 Task: Open Card SWOT Analysis Review in Board Website Design to Workspace IT Department and add a team member Softage.4@softage.net, a label Yellow, a checklist Copywriting, an attachment from your google drive, a color Yellow and finally, add a card description 'Brainstorm new marketing campaign ideas' and a comment 'Let us approach this task with a sense of curiosity and a willingness to learn from others who have done similar work.'. Add a start date 'Jan 08, 1900' with a due date 'Jan 15, 1900'
Action: Mouse moved to (45, 272)
Screenshot: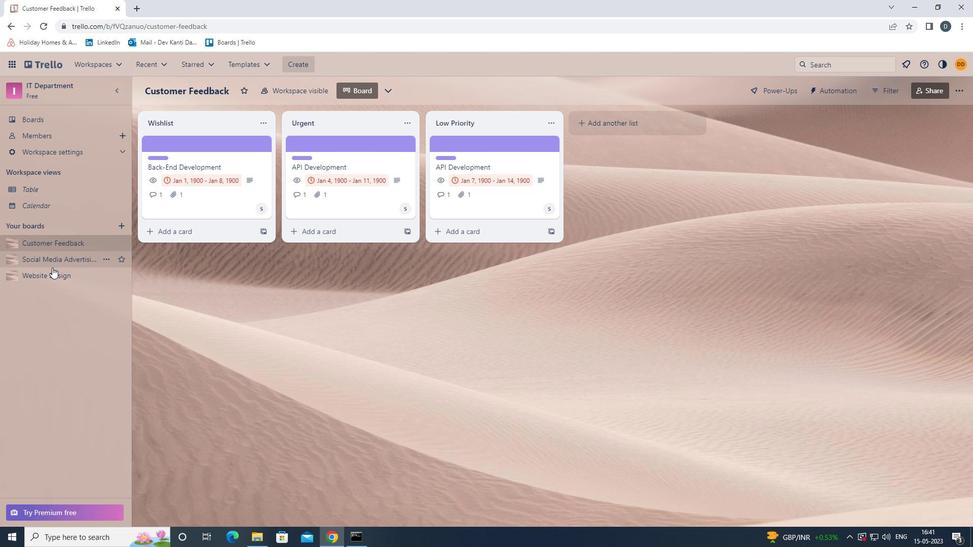 
Action: Mouse pressed left at (45, 272)
Screenshot: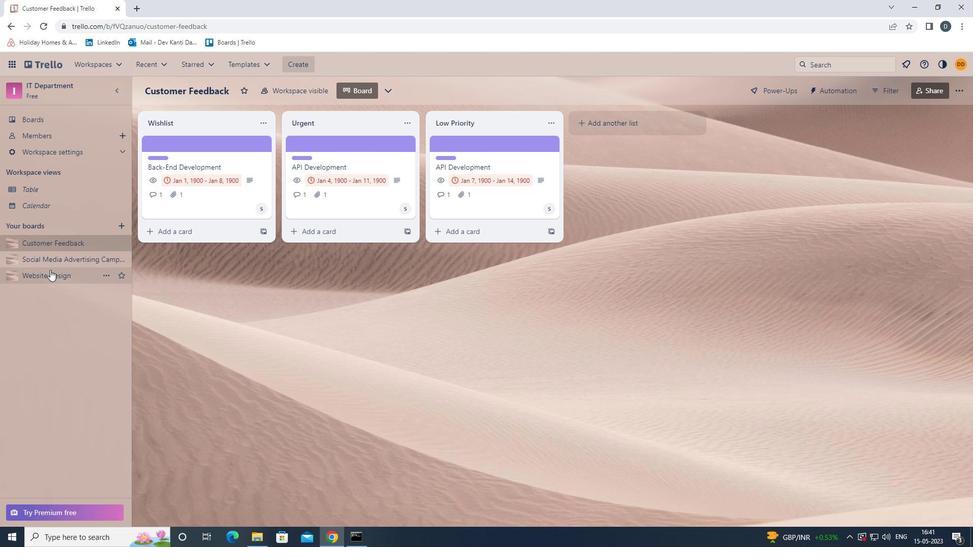 
Action: Mouse moved to (471, 145)
Screenshot: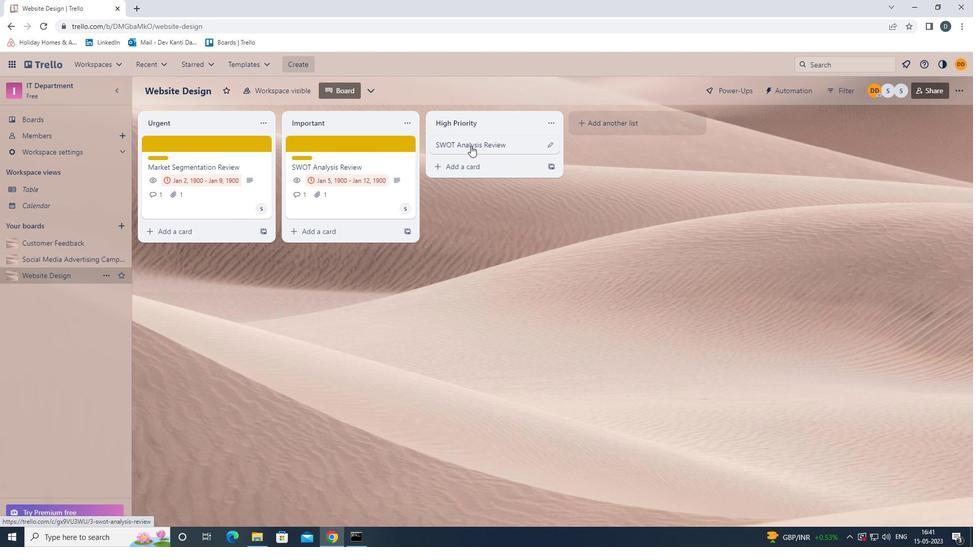 
Action: Mouse pressed left at (471, 145)
Screenshot: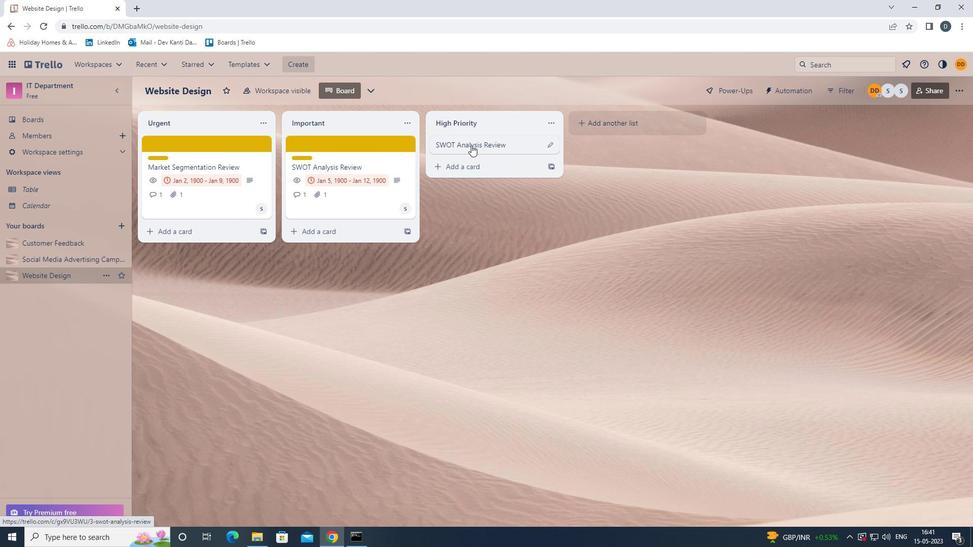
Action: Mouse moved to (609, 181)
Screenshot: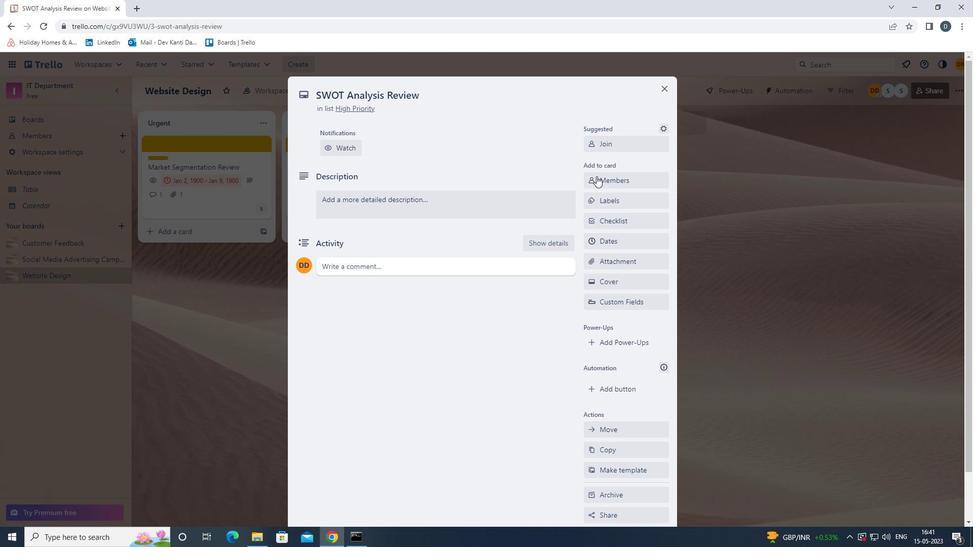 
Action: Mouse pressed left at (609, 181)
Screenshot: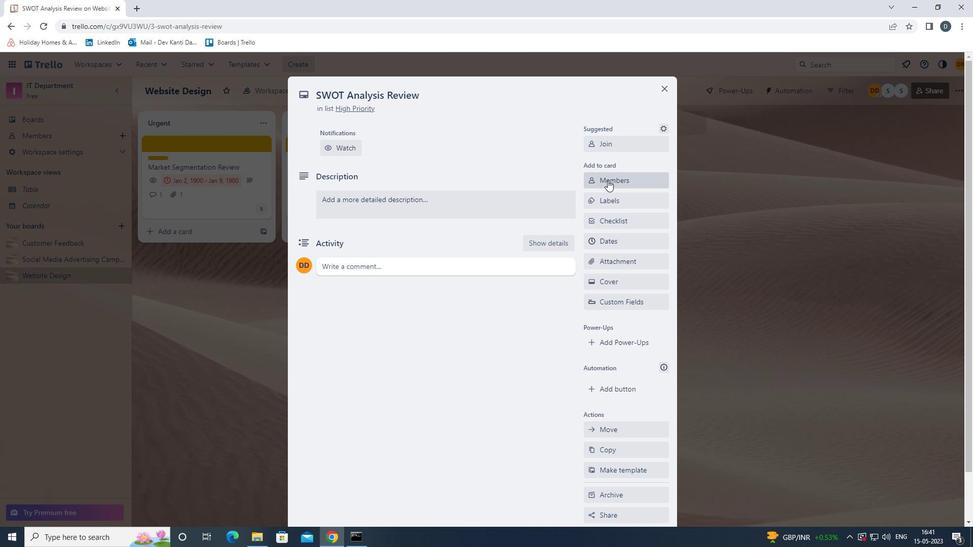 
Action: Key pressed <Key.shift>SOFTAGE.4<Key.shift>@SOFTAGE.NET
Screenshot: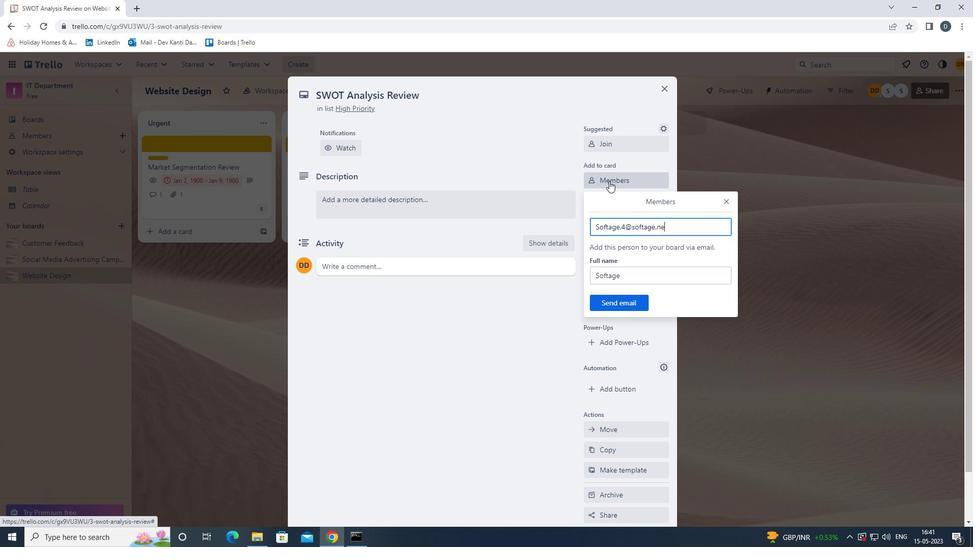 
Action: Mouse moved to (619, 302)
Screenshot: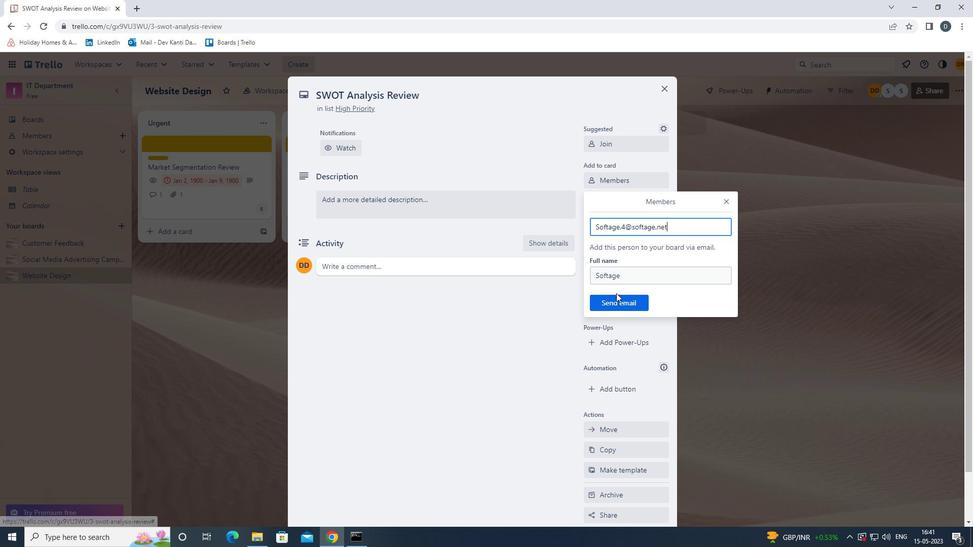 
Action: Mouse pressed left at (619, 302)
Screenshot: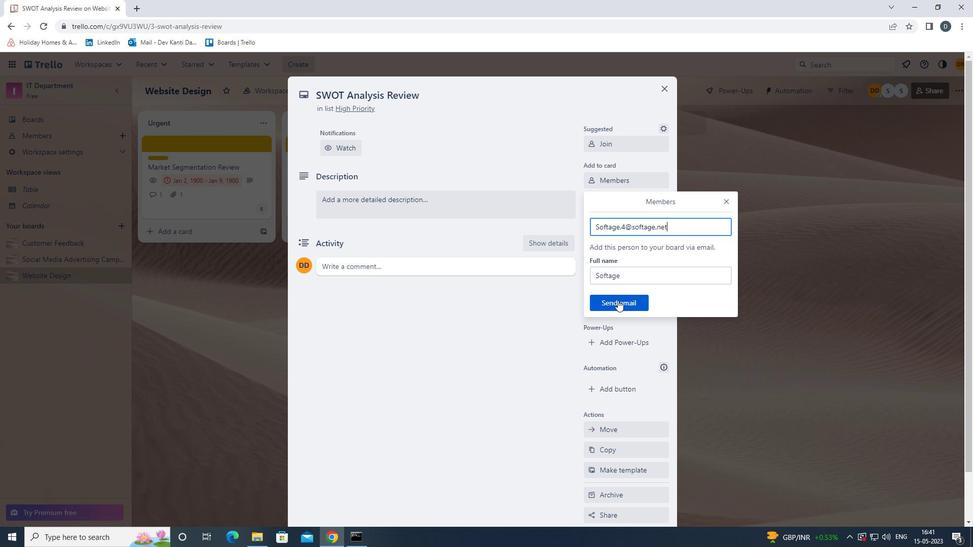 
Action: Mouse moved to (630, 204)
Screenshot: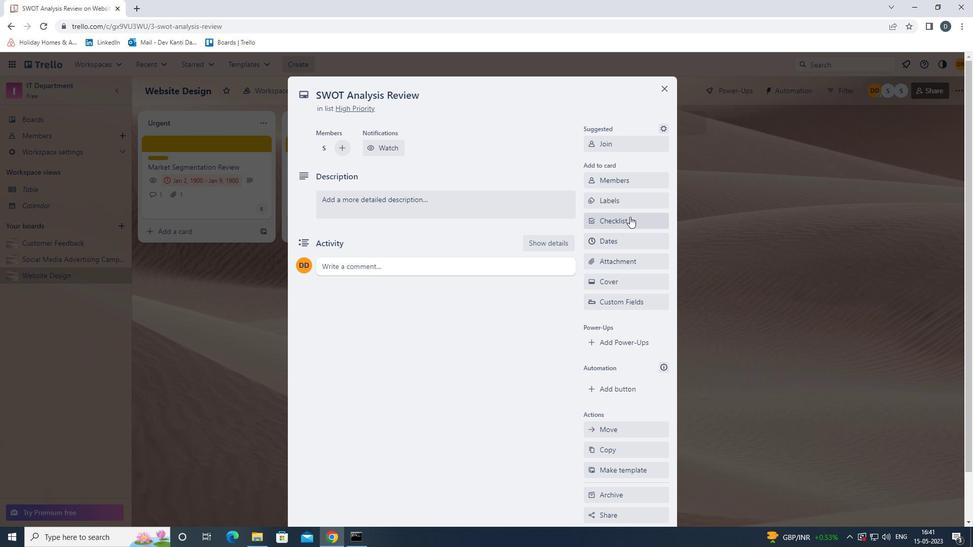 
Action: Mouse pressed left at (630, 204)
Screenshot: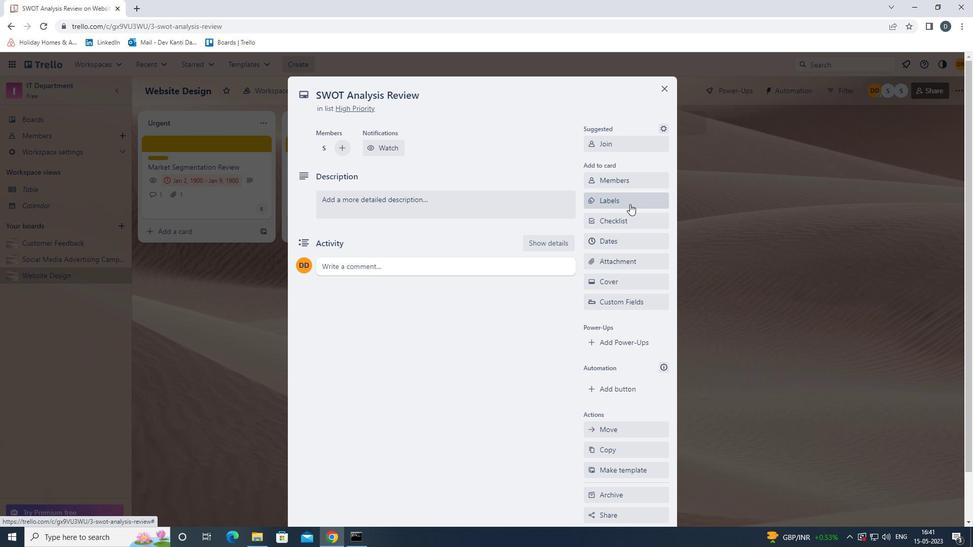 
Action: Mouse moved to (652, 299)
Screenshot: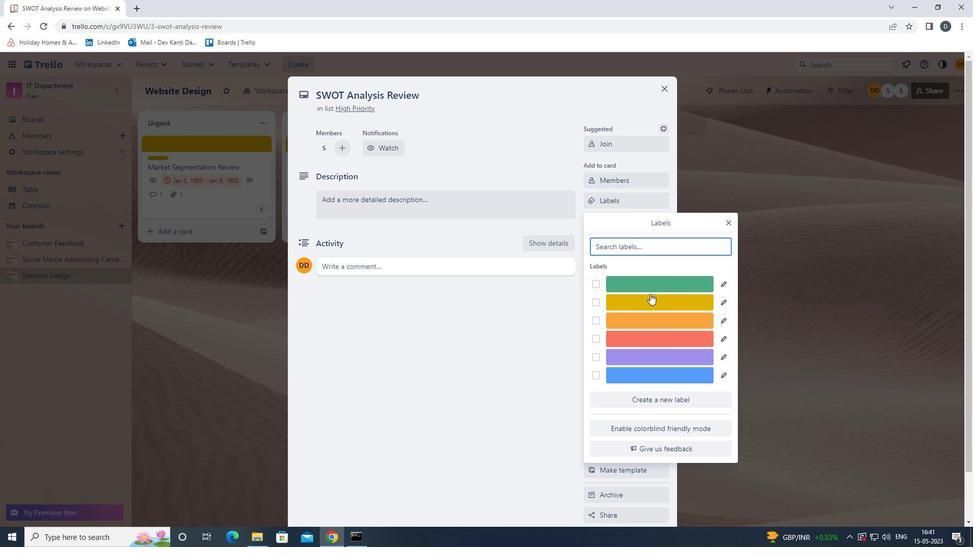 
Action: Mouse pressed left at (652, 299)
Screenshot: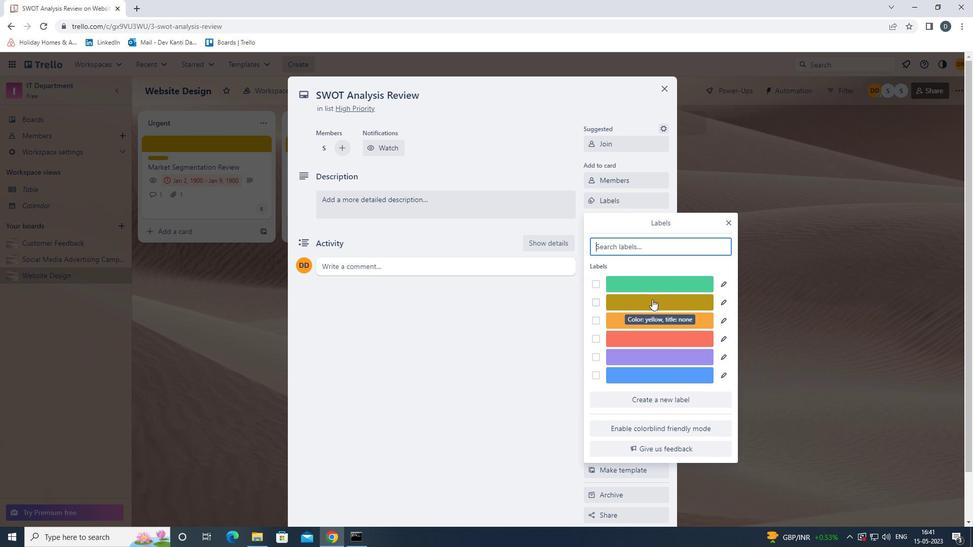 
Action: Mouse moved to (727, 225)
Screenshot: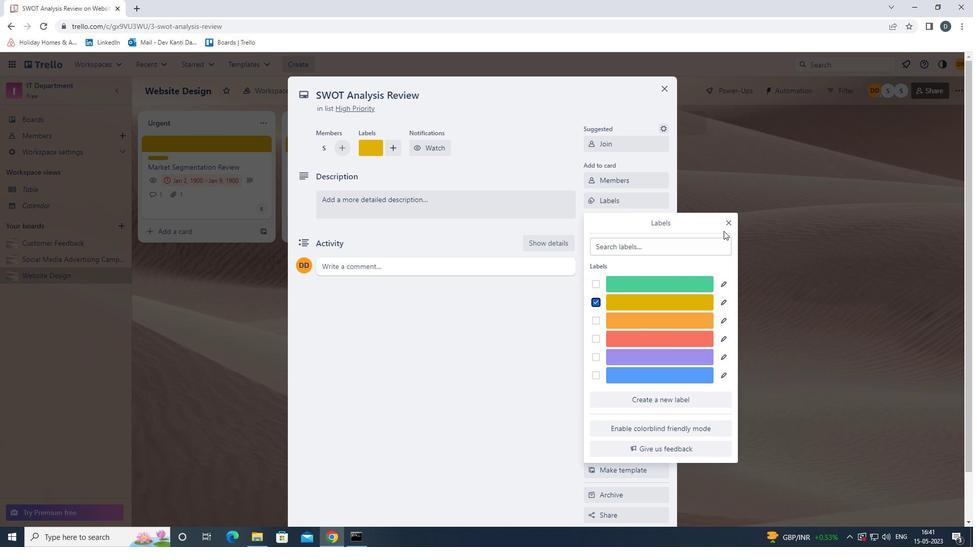 
Action: Mouse pressed left at (727, 225)
Screenshot: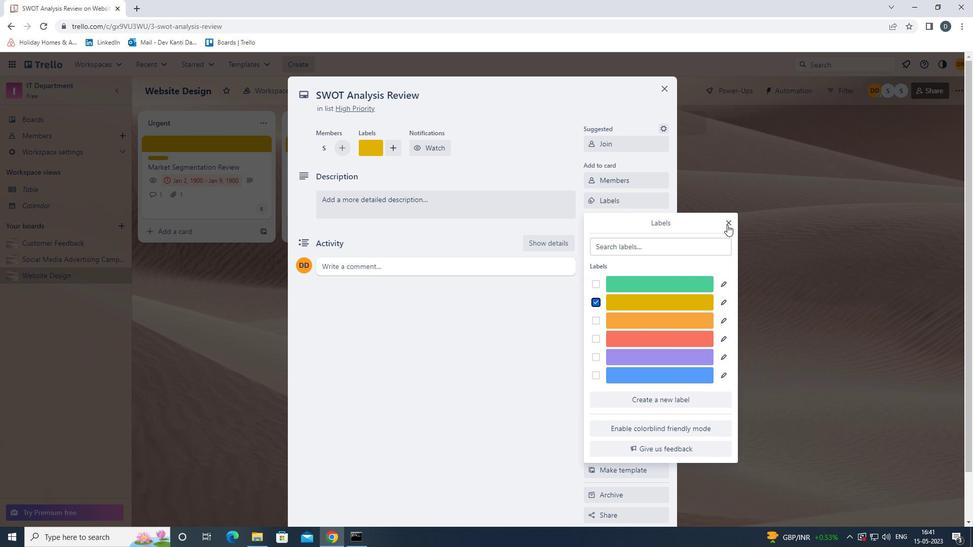 
Action: Mouse moved to (658, 219)
Screenshot: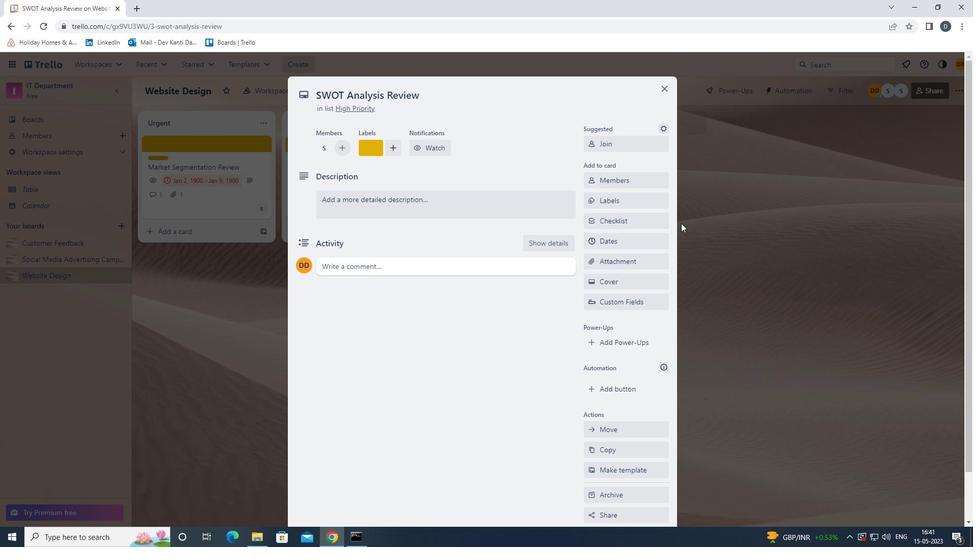 
Action: Mouse pressed left at (658, 219)
Screenshot: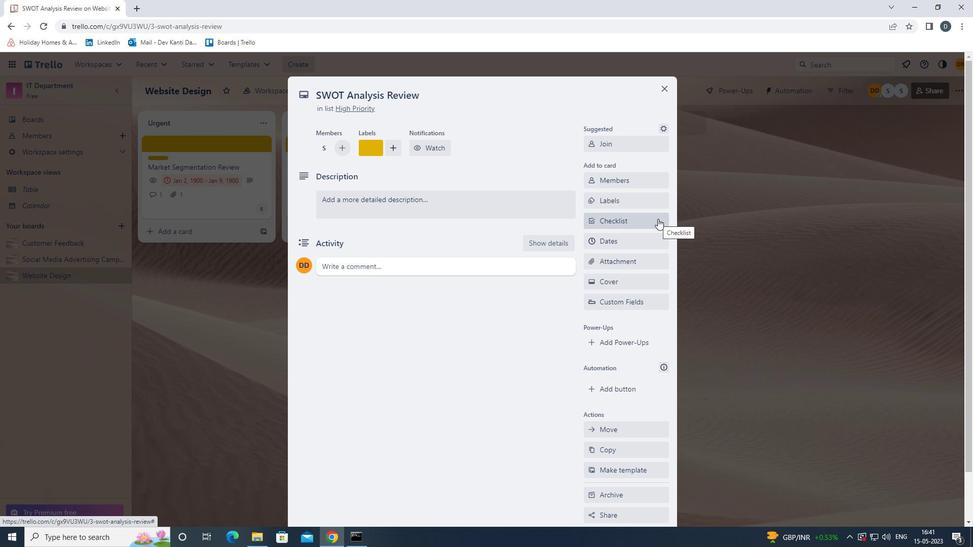 
Action: Key pressed <Key.shift>COPYWRITING
Screenshot: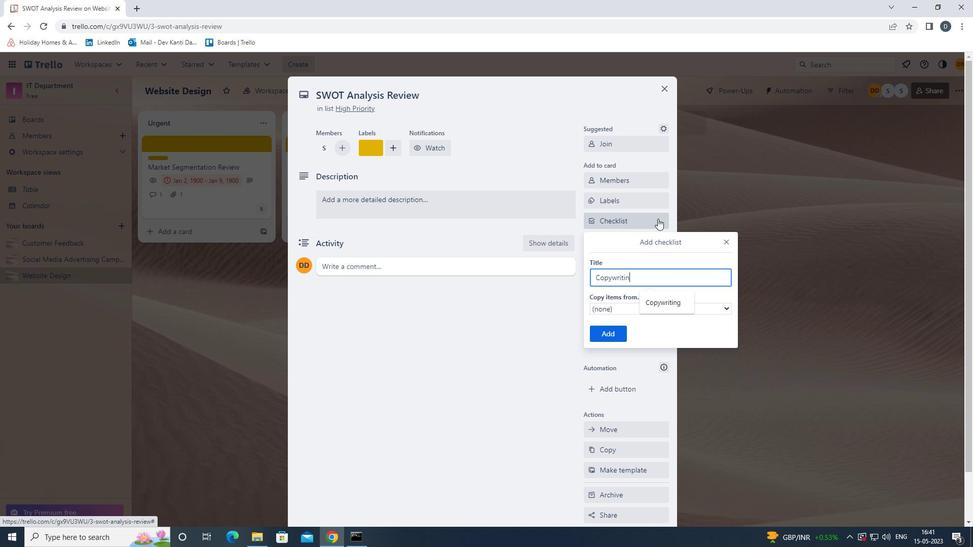 
Action: Mouse moved to (620, 331)
Screenshot: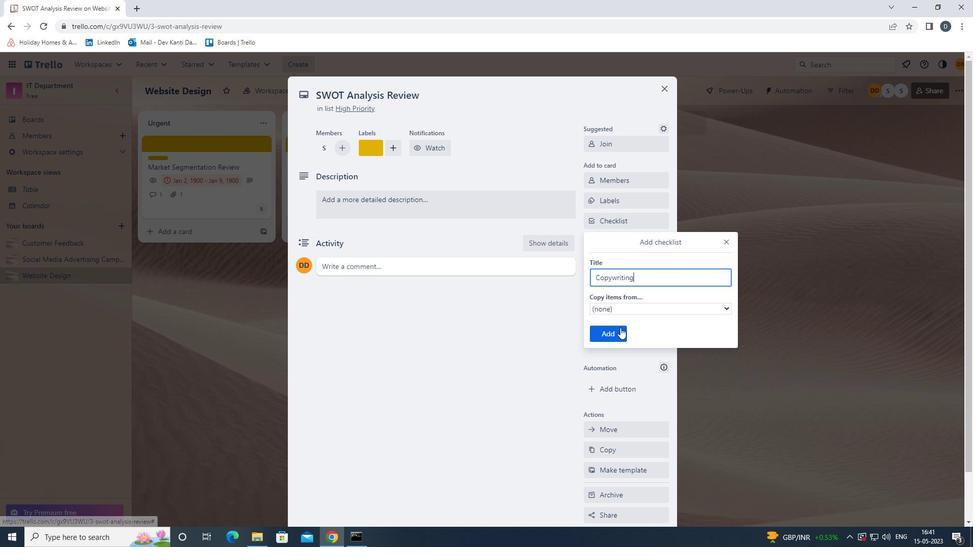 
Action: Mouse pressed left at (620, 331)
Screenshot: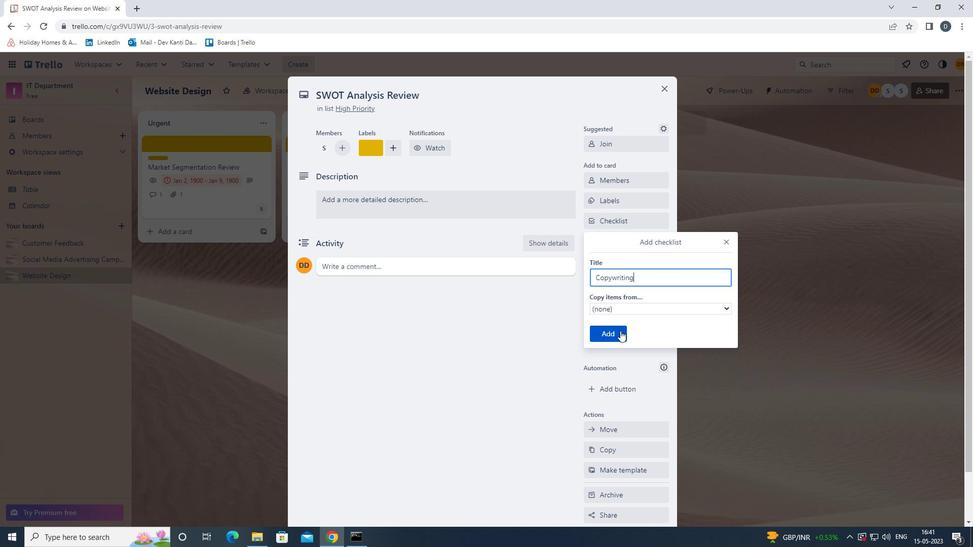 
Action: Mouse moved to (638, 259)
Screenshot: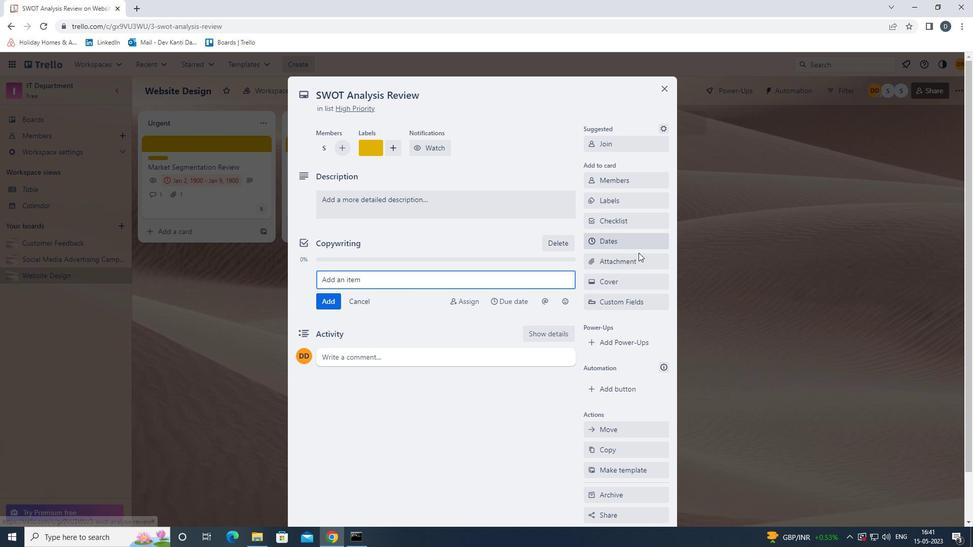 
Action: Mouse pressed left at (638, 259)
Screenshot: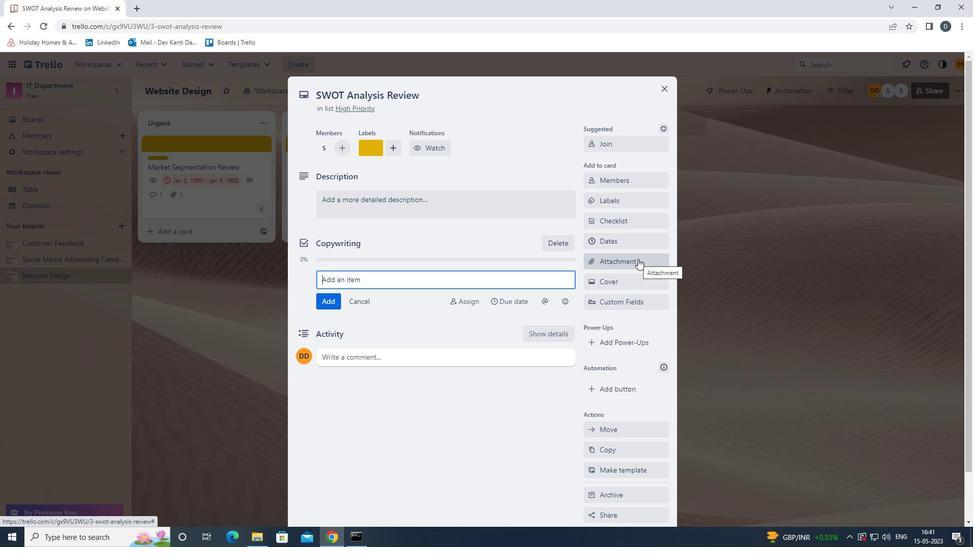 
Action: Mouse moved to (640, 343)
Screenshot: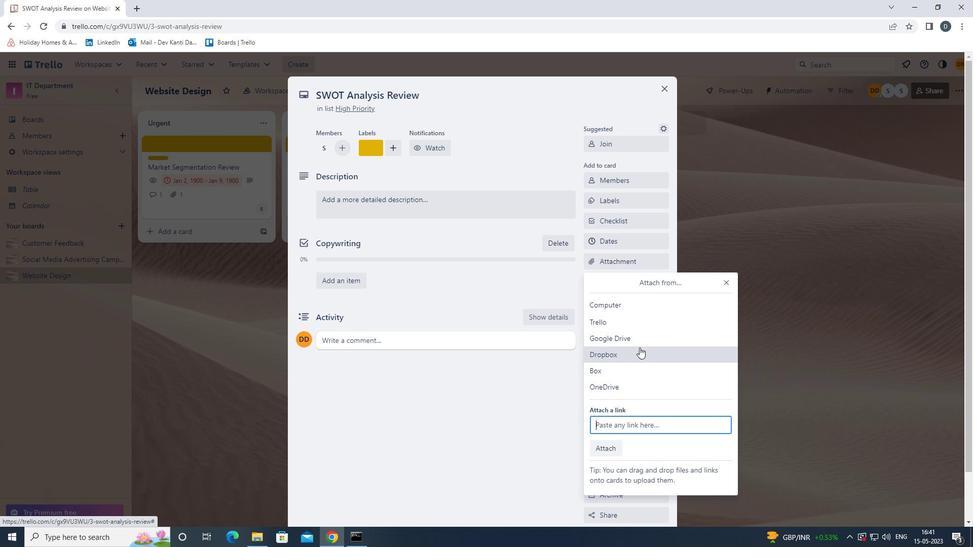 
Action: Mouse pressed left at (640, 343)
Screenshot: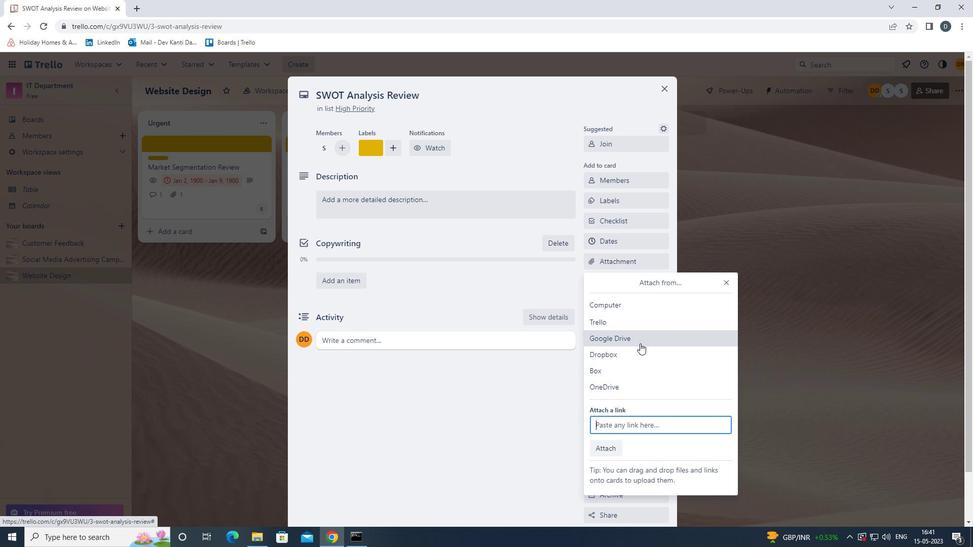 
Action: Mouse moved to (262, 280)
Screenshot: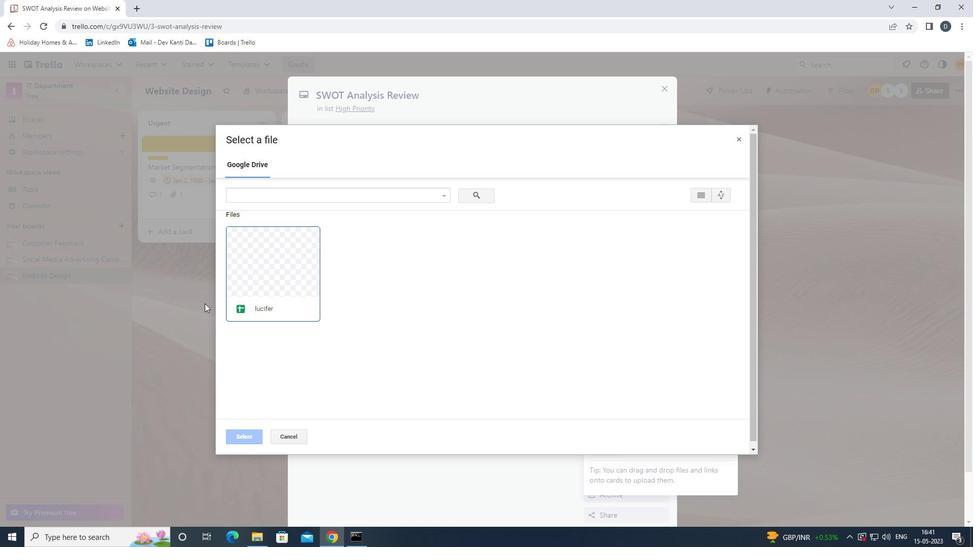 
Action: Mouse pressed left at (262, 280)
Screenshot: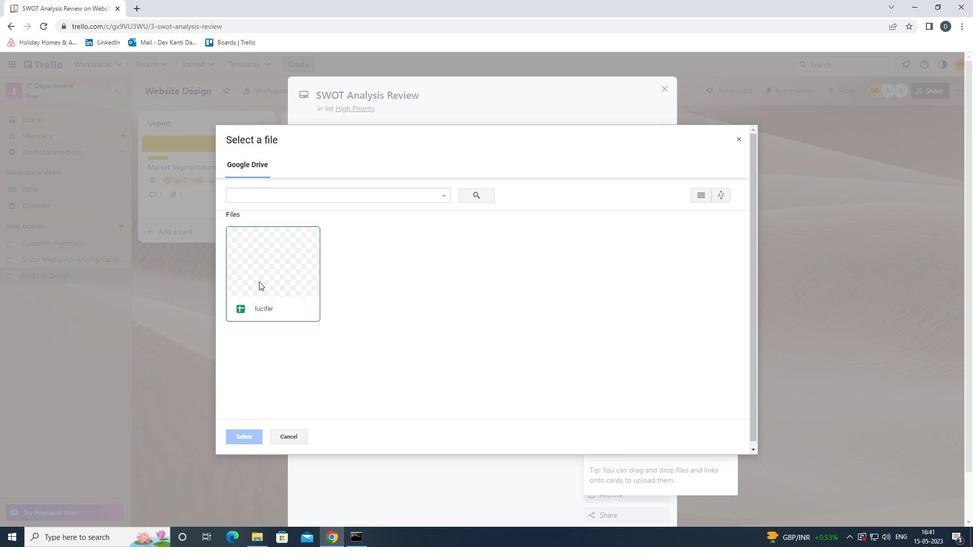
Action: Mouse moved to (252, 435)
Screenshot: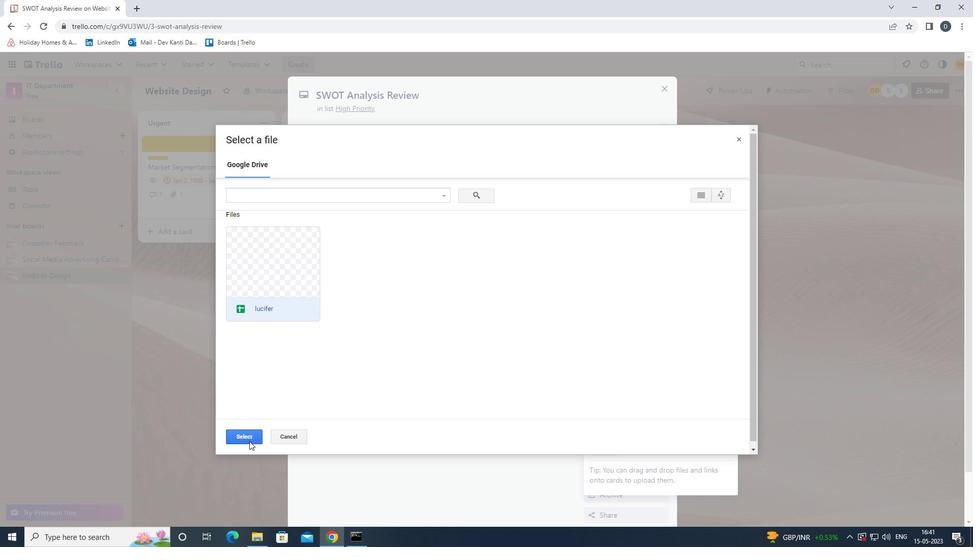
Action: Mouse pressed left at (252, 435)
Screenshot: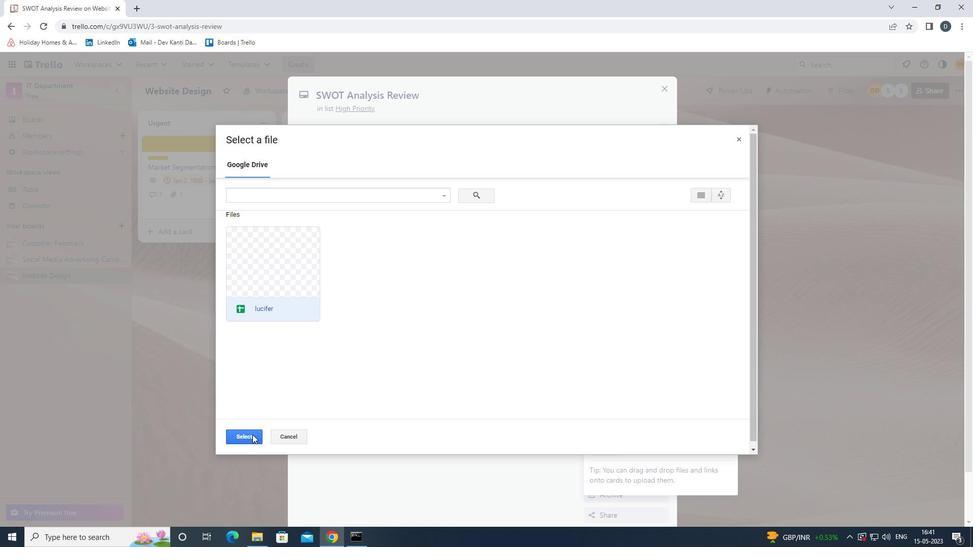 
Action: Mouse moved to (613, 279)
Screenshot: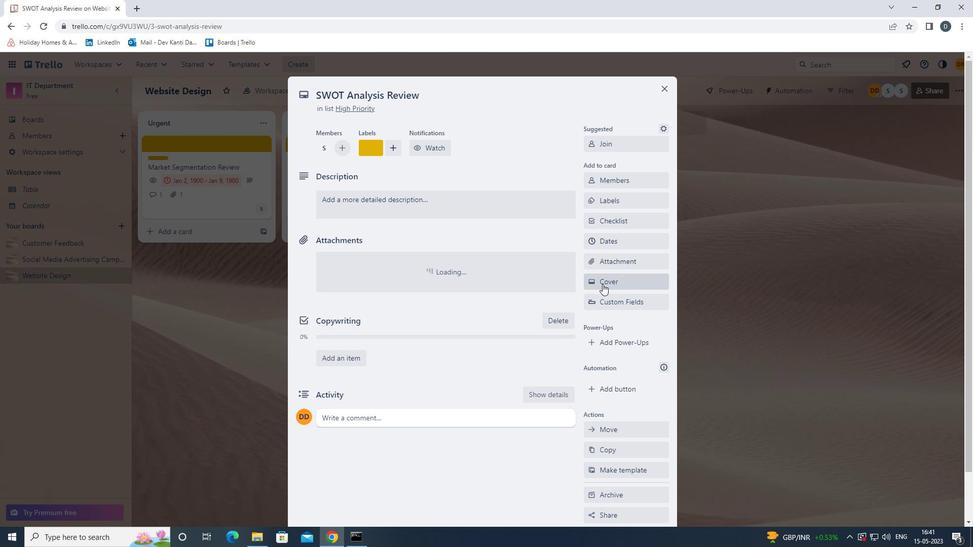
Action: Mouse pressed left at (613, 279)
Screenshot: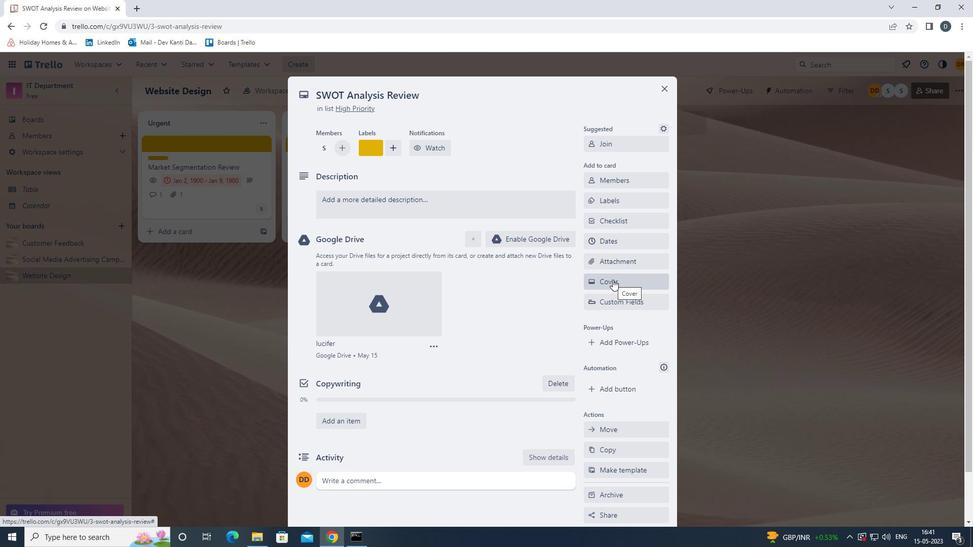 
Action: Mouse moved to (630, 322)
Screenshot: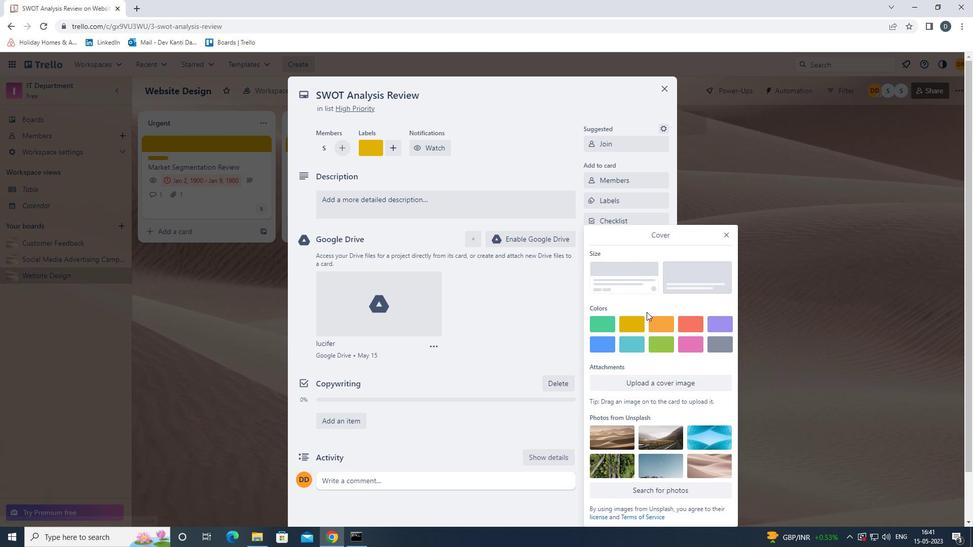 
Action: Mouse pressed left at (630, 322)
Screenshot: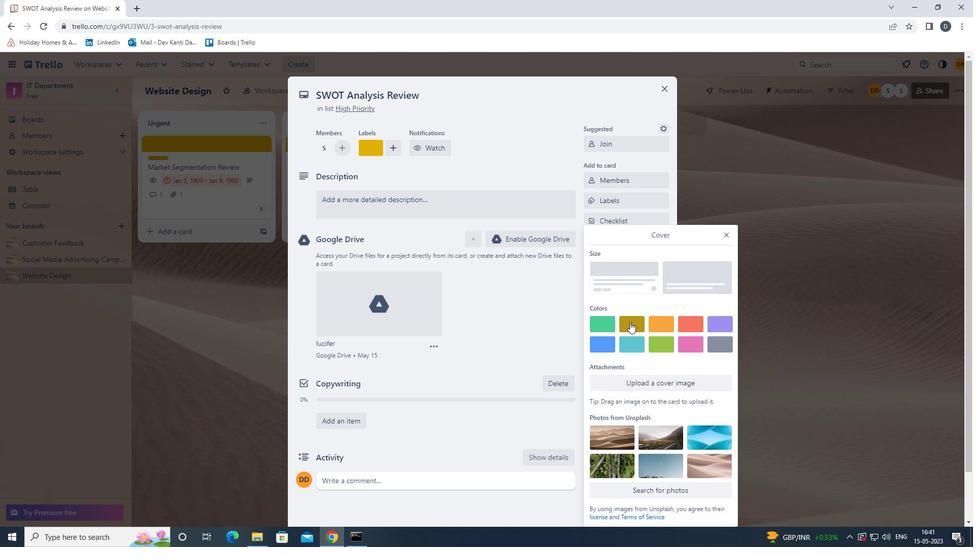 
Action: Mouse moved to (730, 216)
Screenshot: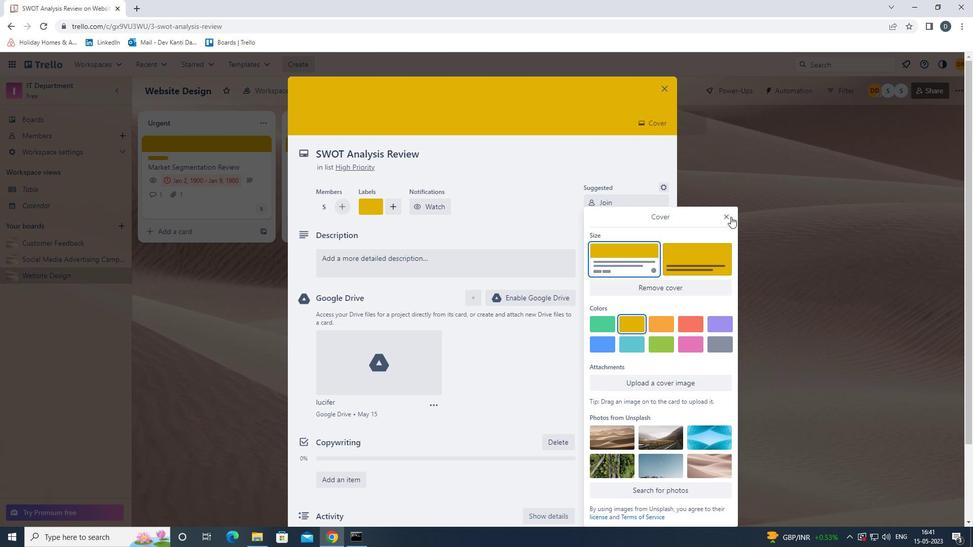 
Action: Mouse pressed left at (730, 216)
Screenshot: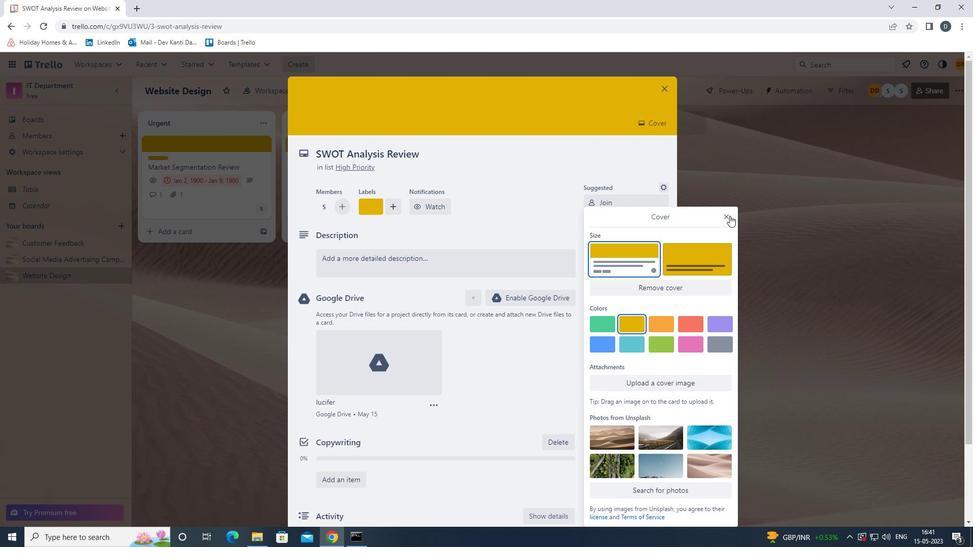 
Action: Mouse moved to (488, 266)
Screenshot: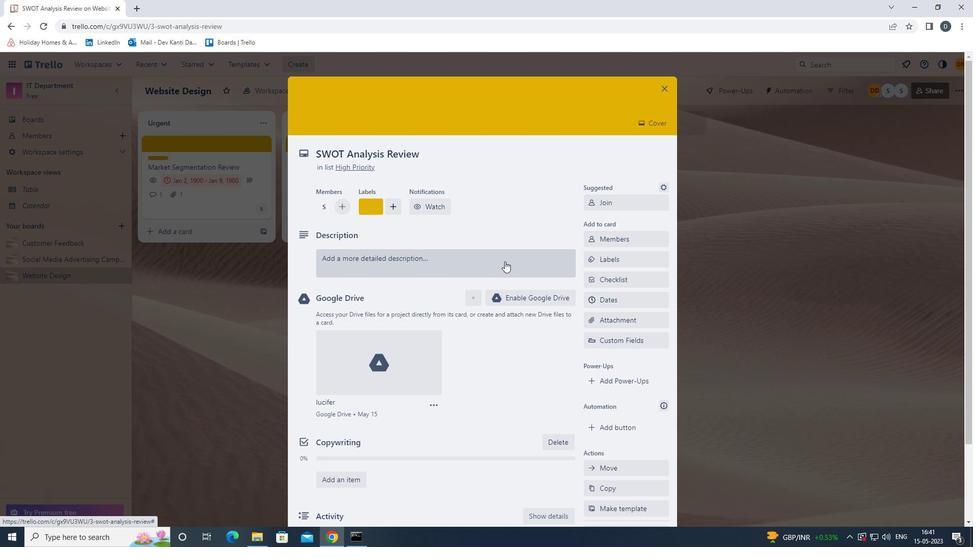 
Action: Mouse pressed left at (488, 266)
Screenshot: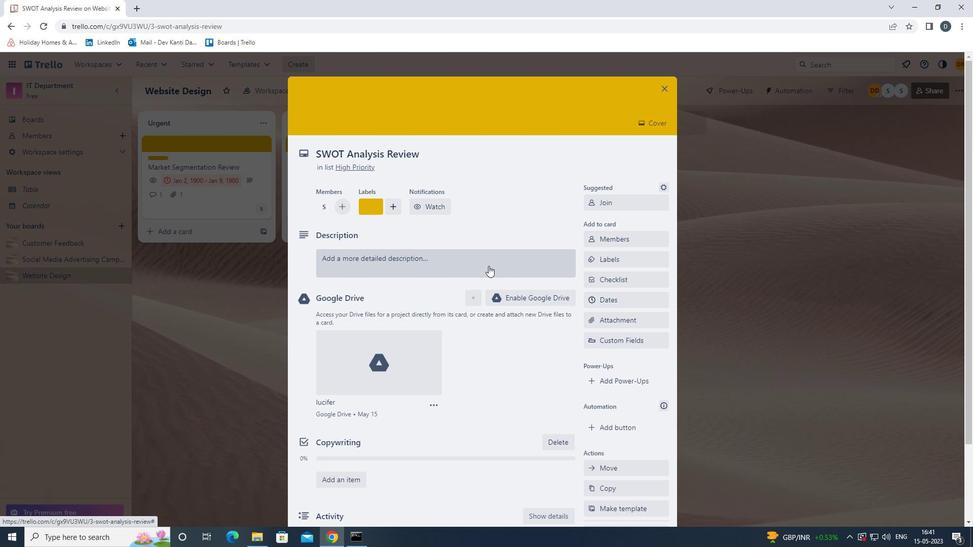 
Action: Mouse moved to (478, 305)
Screenshot: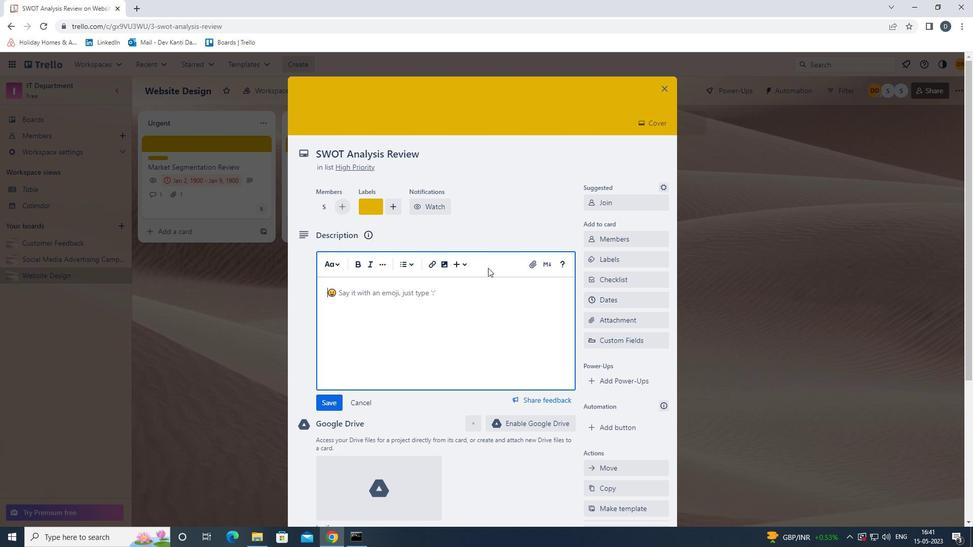 
Action: Key pressed <Key.shift><Key.shift><Key.shift><Key.shift><Key.shift>BRAINSTORM<Key.space>NEW<Key.space>MARKETING<Key.space>CAMPAIGN<Key.space>IDEAS.
Screenshot: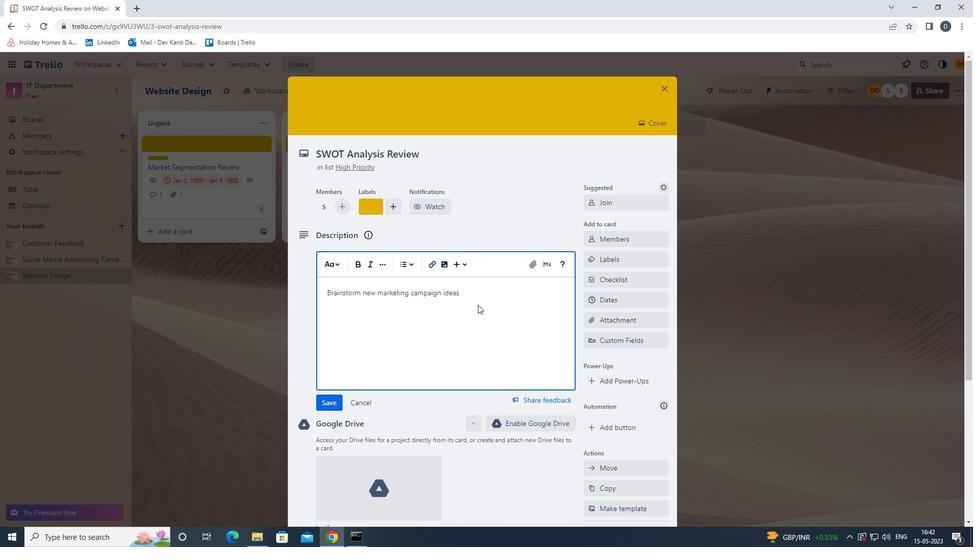 
Action: Mouse moved to (333, 402)
Screenshot: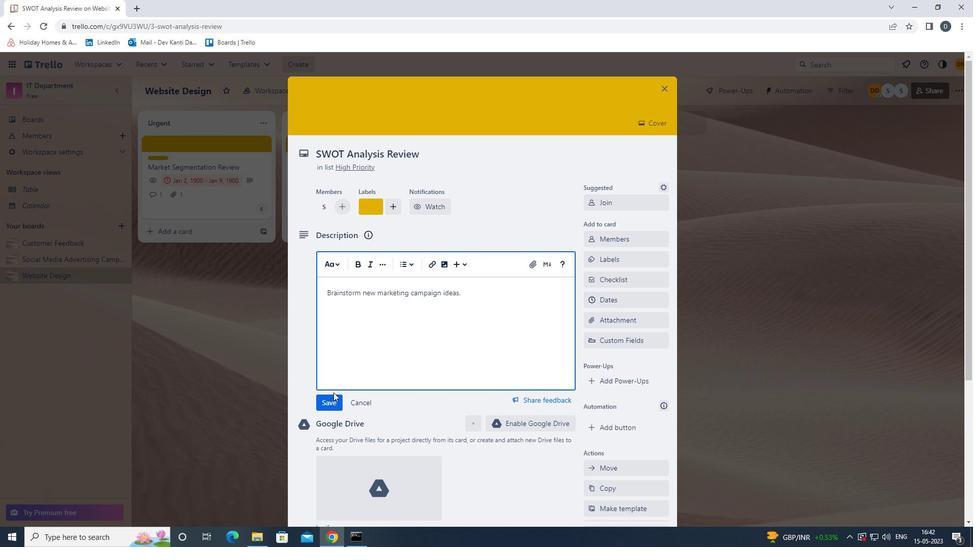 
Action: Mouse pressed left at (333, 402)
Screenshot: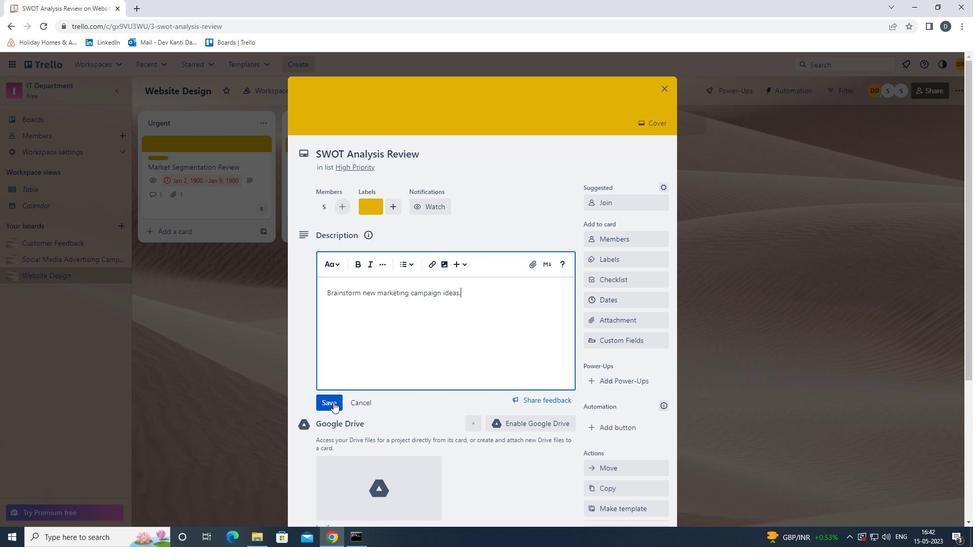 
Action: Mouse moved to (496, 357)
Screenshot: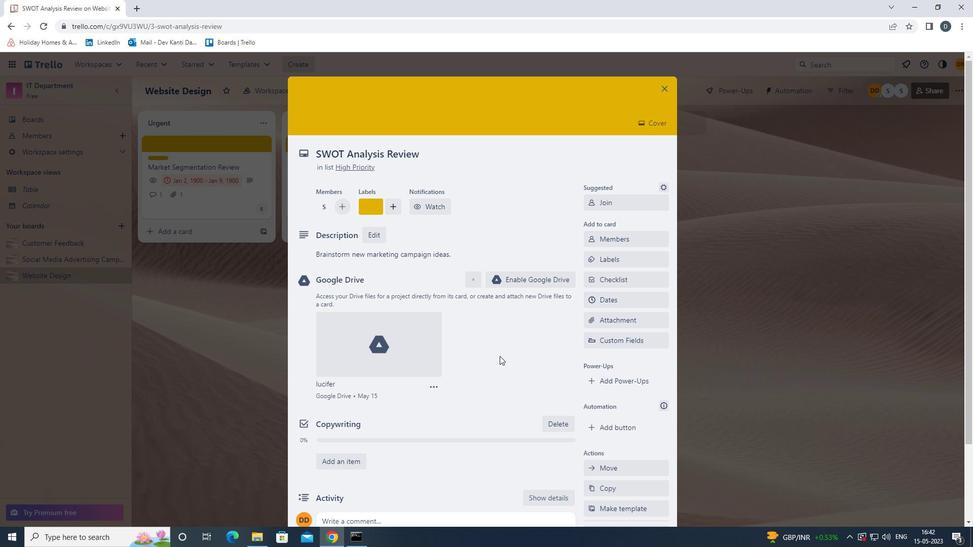 
Action: Mouse scrolled (496, 357) with delta (0, 0)
Screenshot: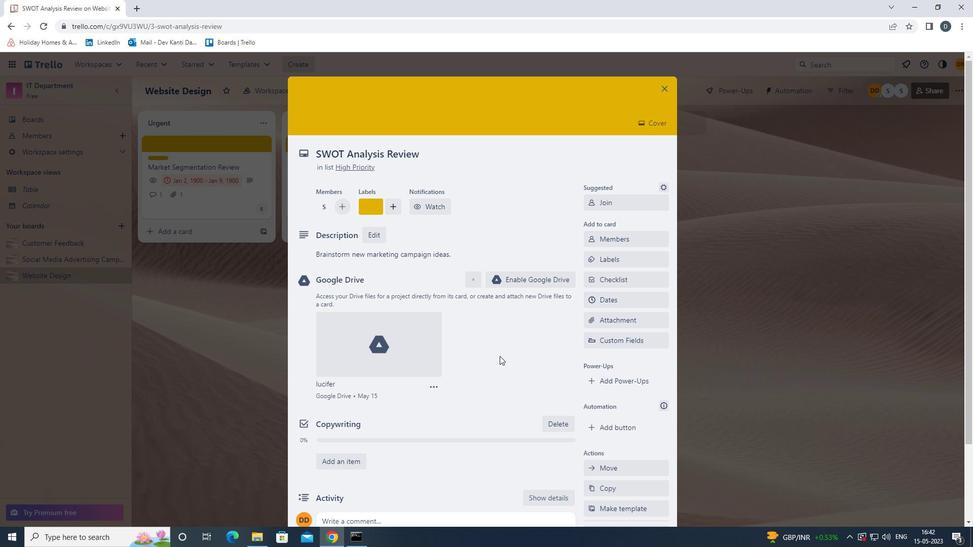 
Action: Mouse moved to (495, 357)
Screenshot: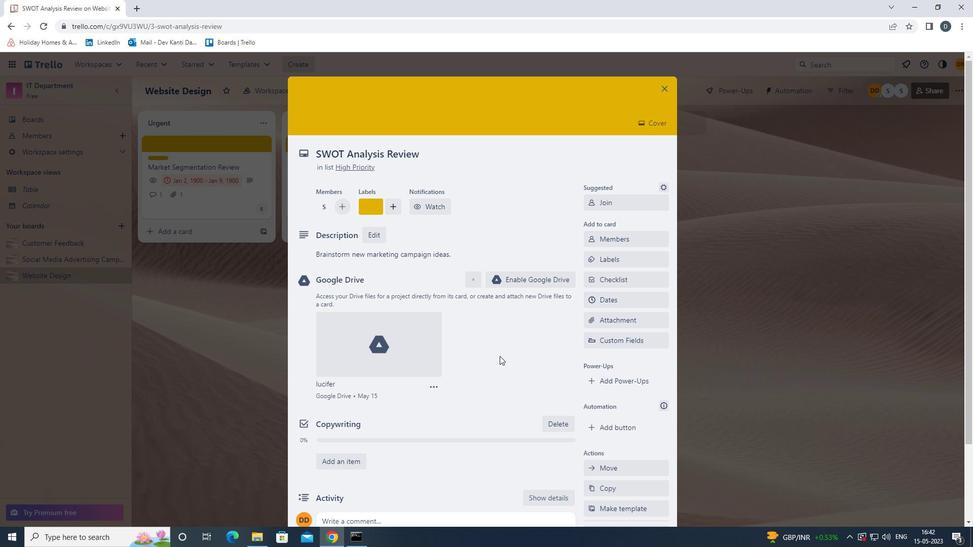 
Action: Mouse scrolled (495, 357) with delta (0, 0)
Screenshot: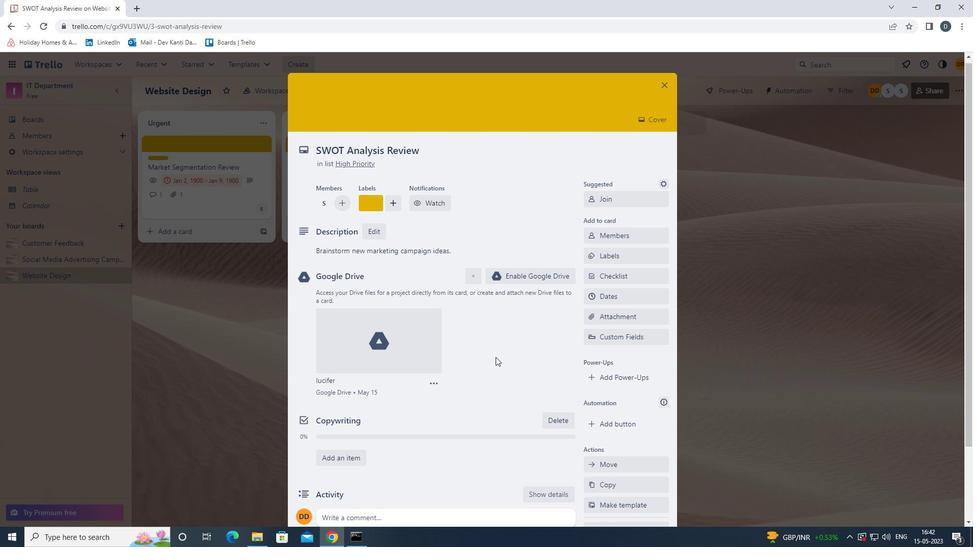 
Action: Mouse moved to (492, 432)
Screenshot: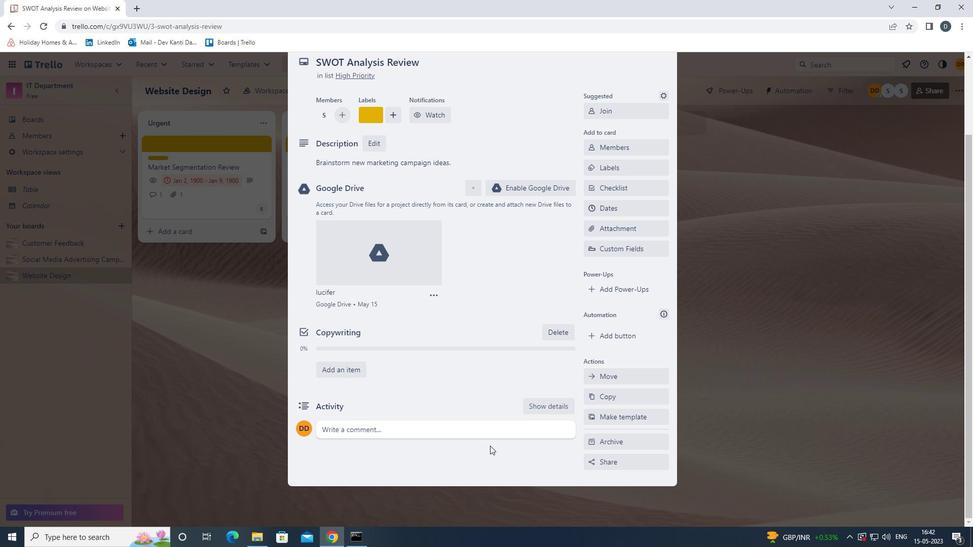 
Action: Mouse pressed left at (492, 432)
Screenshot: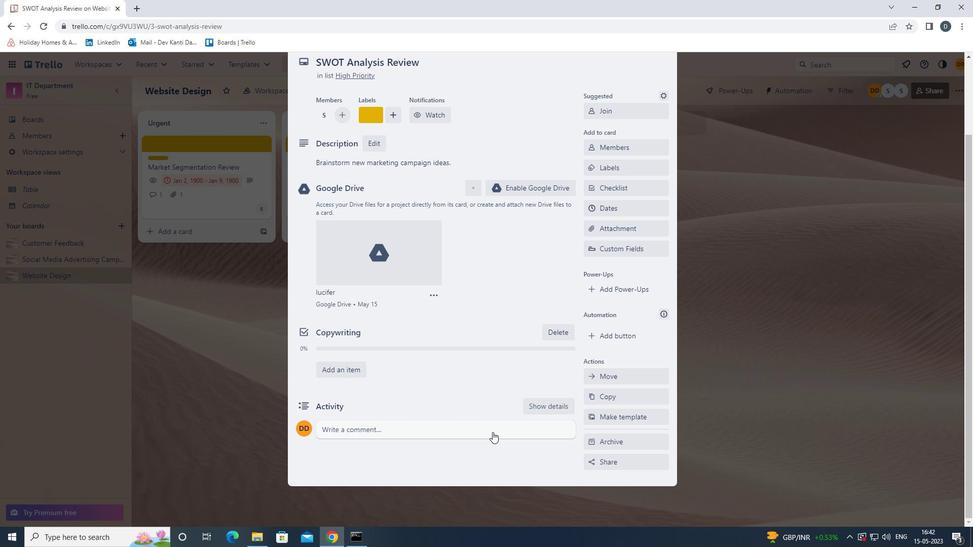 
Action: Mouse moved to (492, 364)
Screenshot: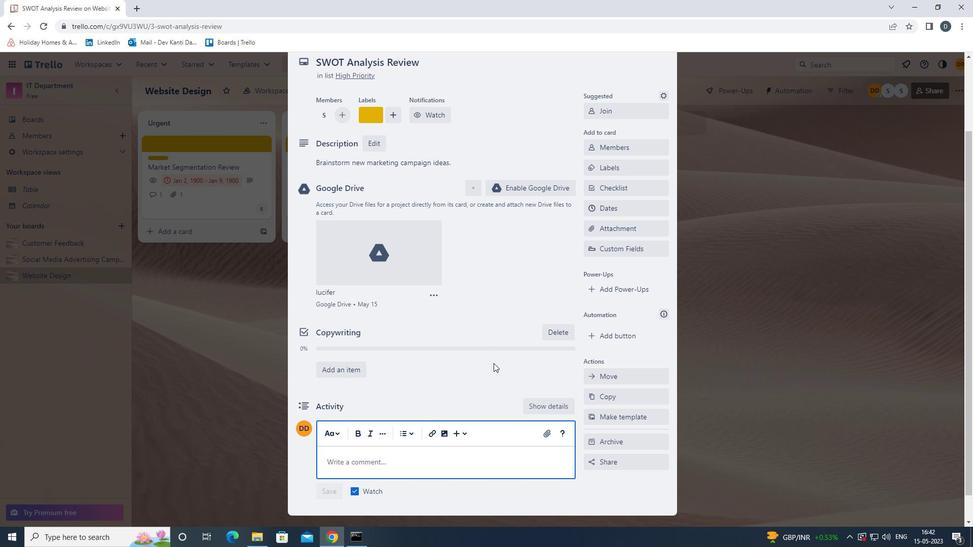 
Action: Key pressed <Key.shift_r>LET<Key.space>US<Key.space>APPROACH<Key.space>THIS<Key.space>TASK<Key.space>WITH<Key.space>A<Key.space>SENSE<Key.space>OF<Key.space>CURIOSITY<Key.space>AND<Key.space>A<Key.space>WILLINGNESS<Key.space>TO<Key.space>LEARN<Key.space>FROM<Key.space>OTHERS<Key.space>WHO<Key.space>HAVE<Key.space>DONE<Key.space>SIMILAR<Key.space>WORK.
Screenshot: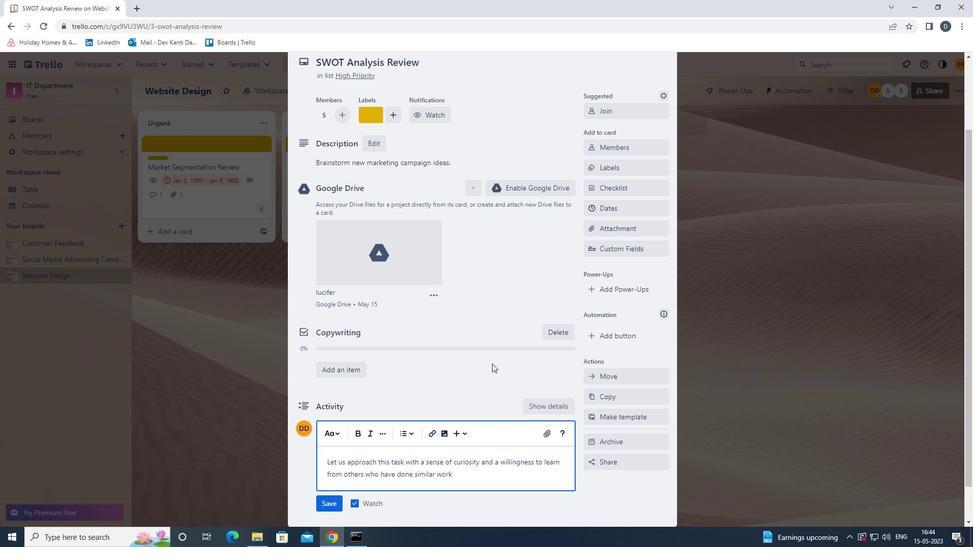 
Action: Mouse moved to (328, 505)
Screenshot: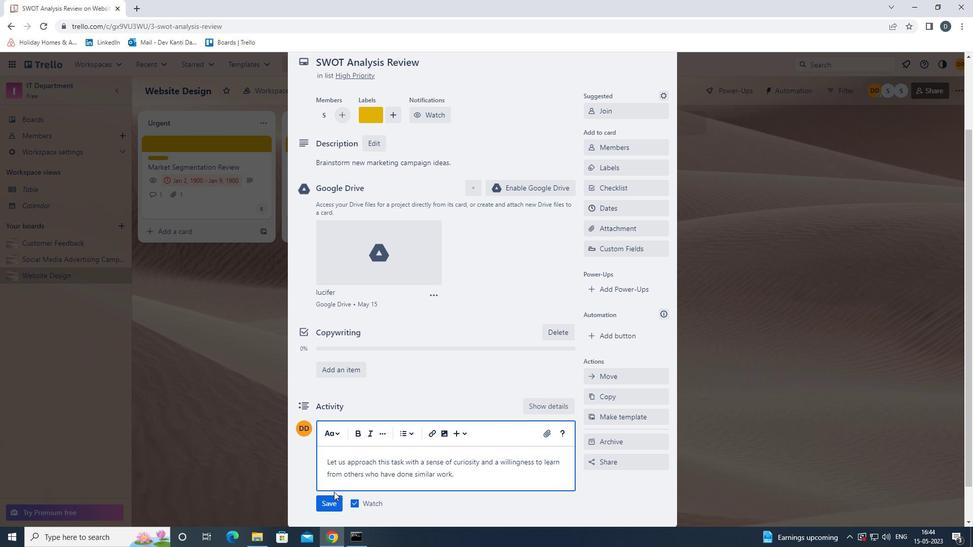 
Action: Mouse pressed left at (328, 505)
Screenshot: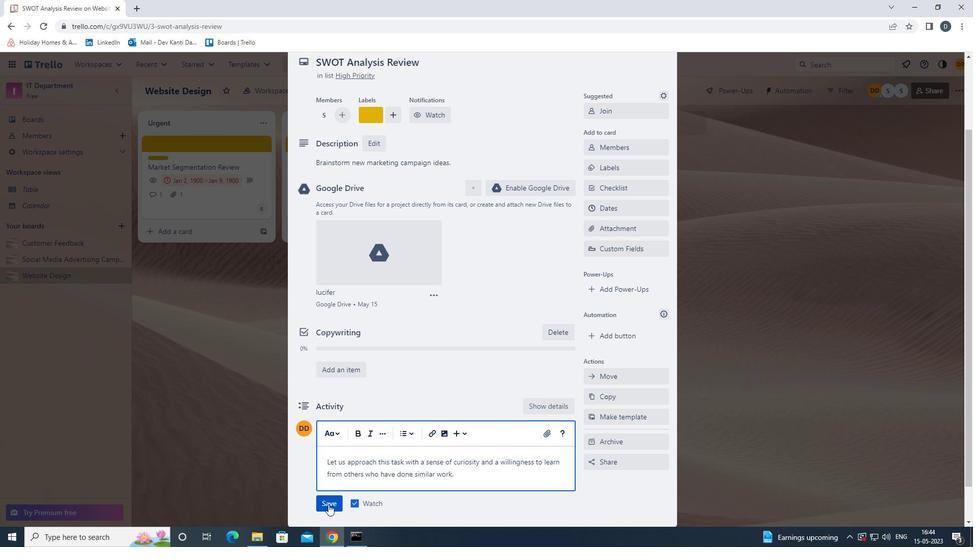 
Action: Mouse moved to (600, 212)
Screenshot: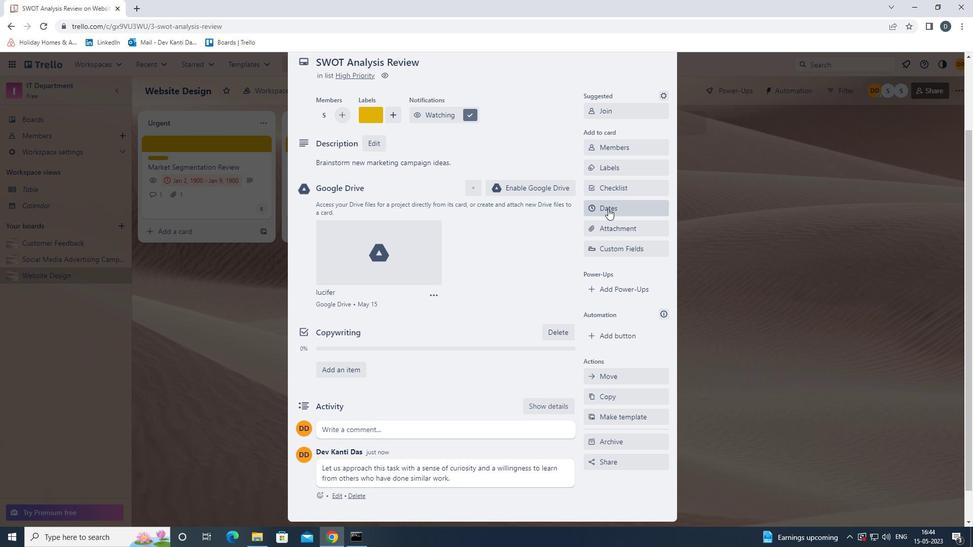 
Action: Mouse scrolled (600, 212) with delta (0, 0)
Screenshot: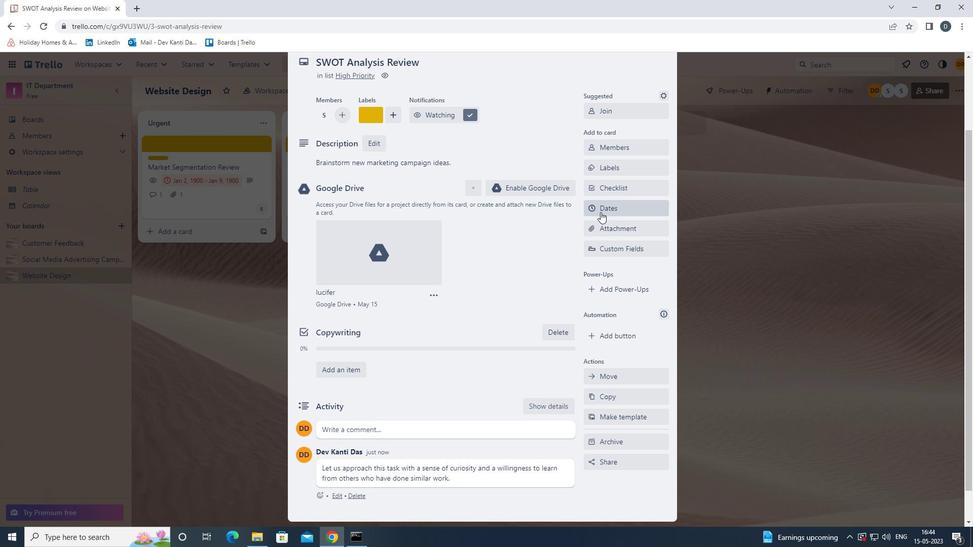 
Action: Mouse scrolled (600, 212) with delta (0, 0)
Screenshot: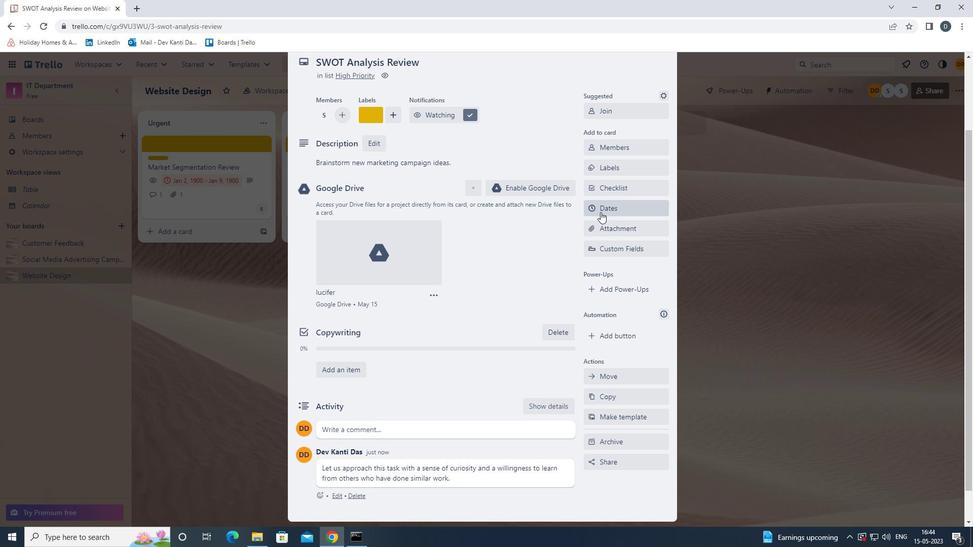 
Action: Mouse moved to (610, 293)
Screenshot: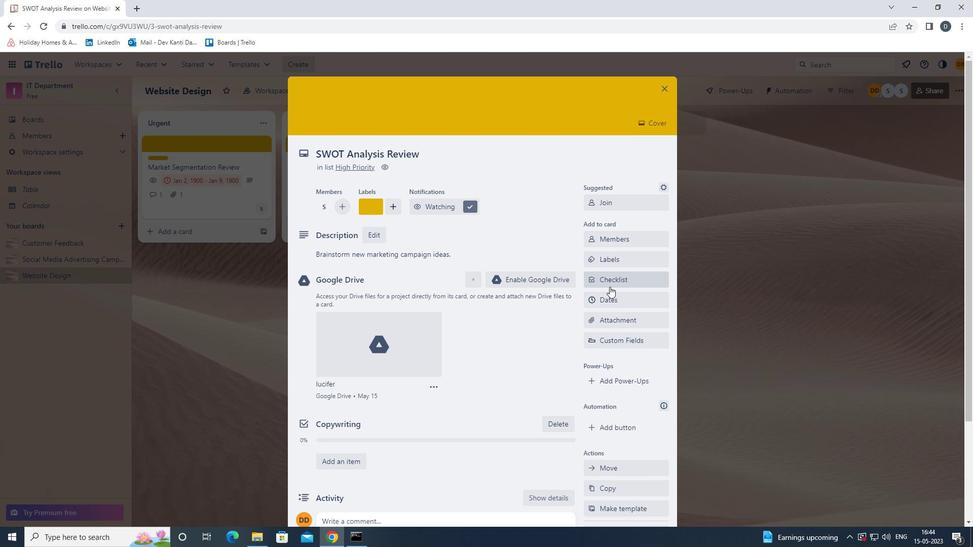 
Action: Mouse pressed left at (610, 293)
Screenshot: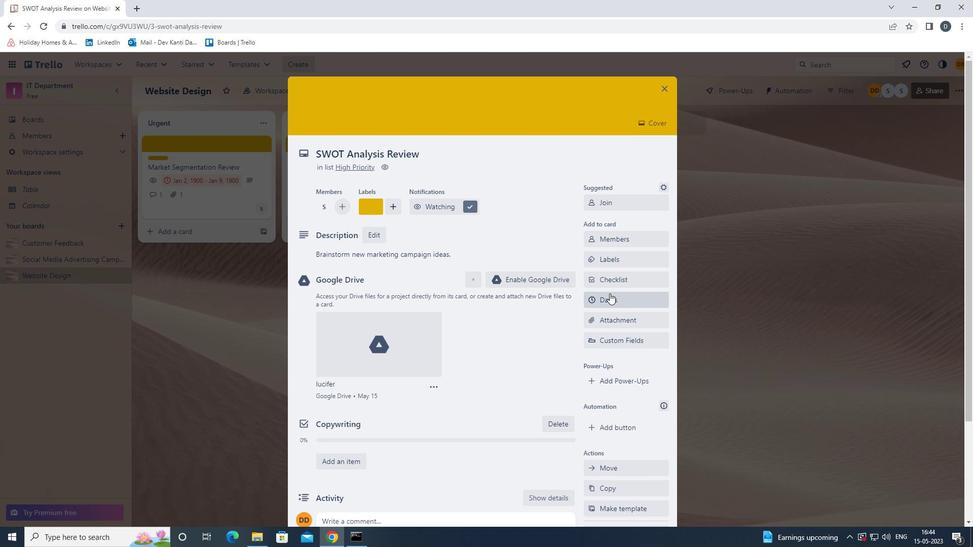 
Action: Mouse moved to (595, 274)
Screenshot: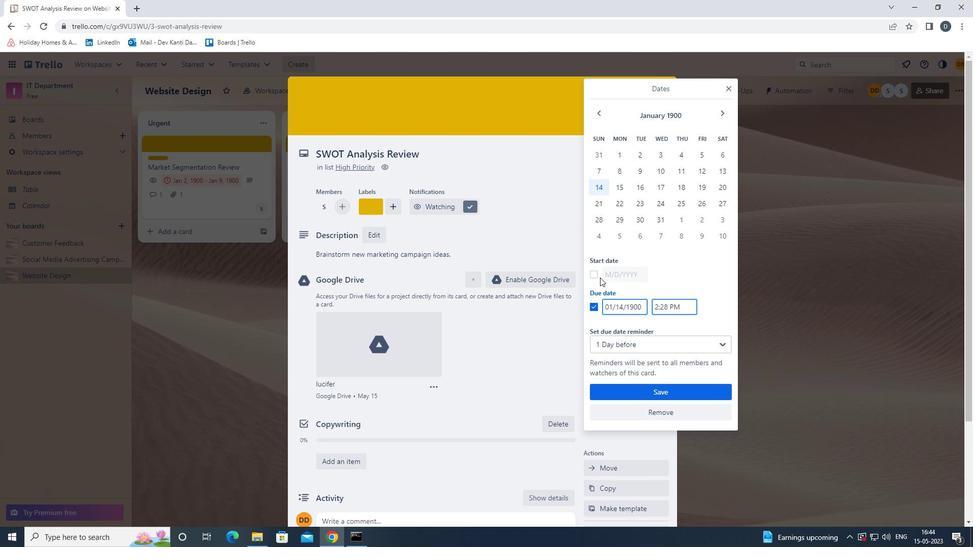 
Action: Mouse pressed left at (595, 274)
Screenshot: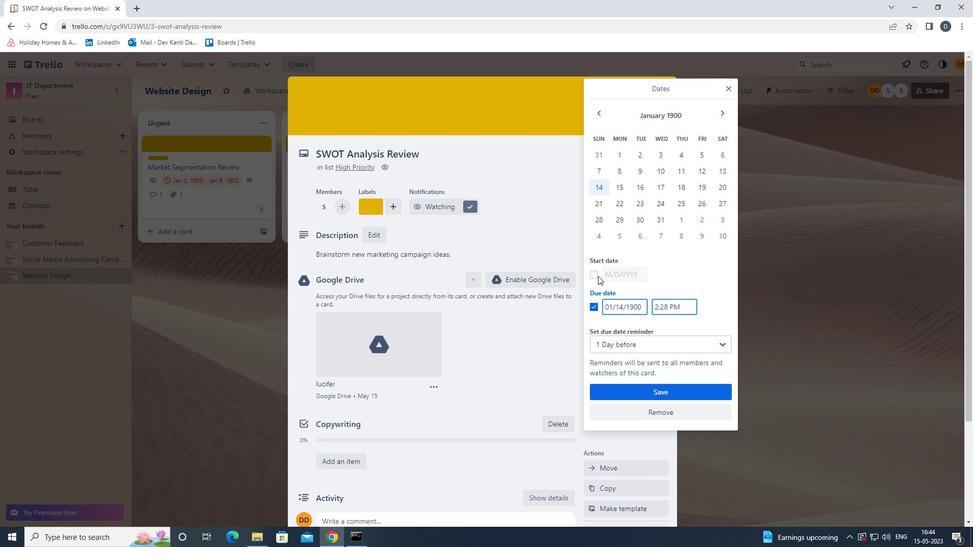 
Action: Mouse moved to (620, 172)
Screenshot: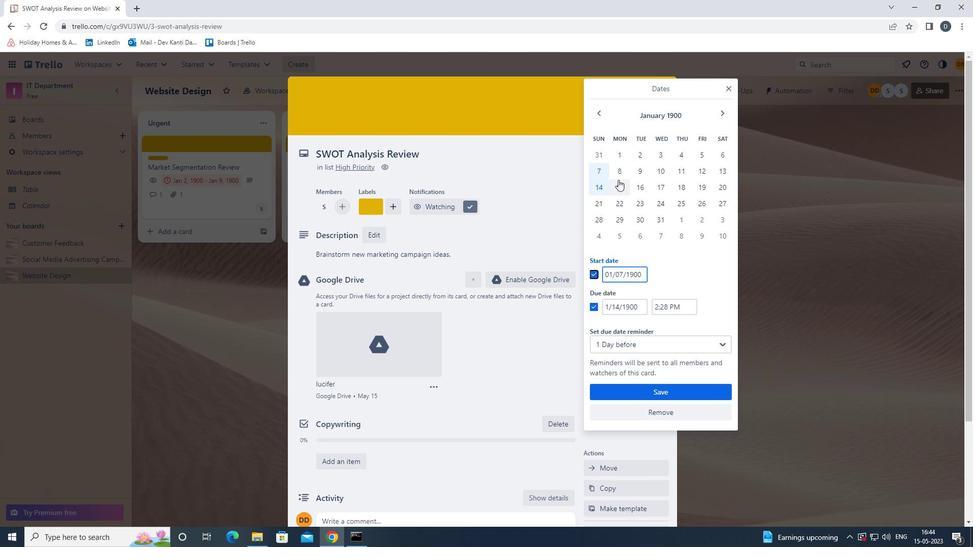 
Action: Mouse pressed left at (620, 172)
Screenshot: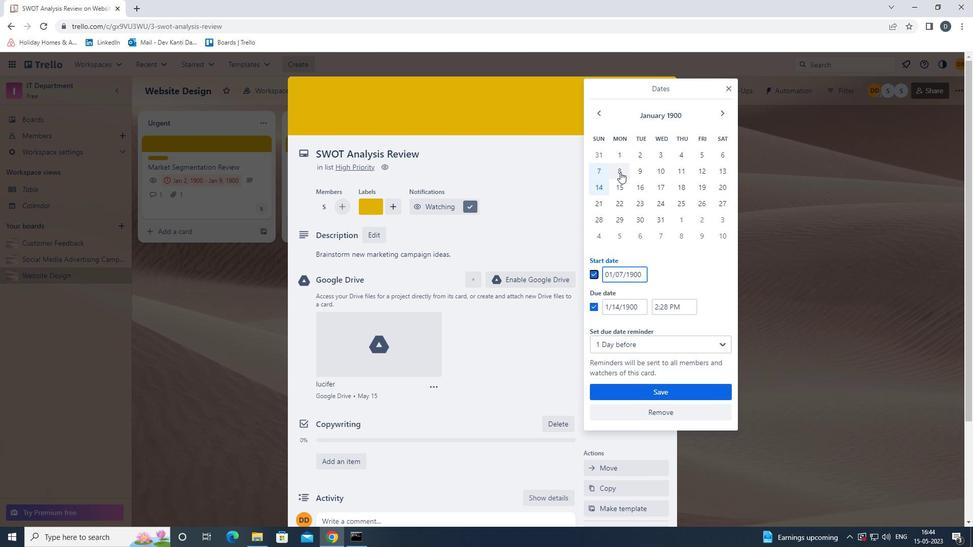 
Action: Mouse moved to (621, 185)
Screenshot: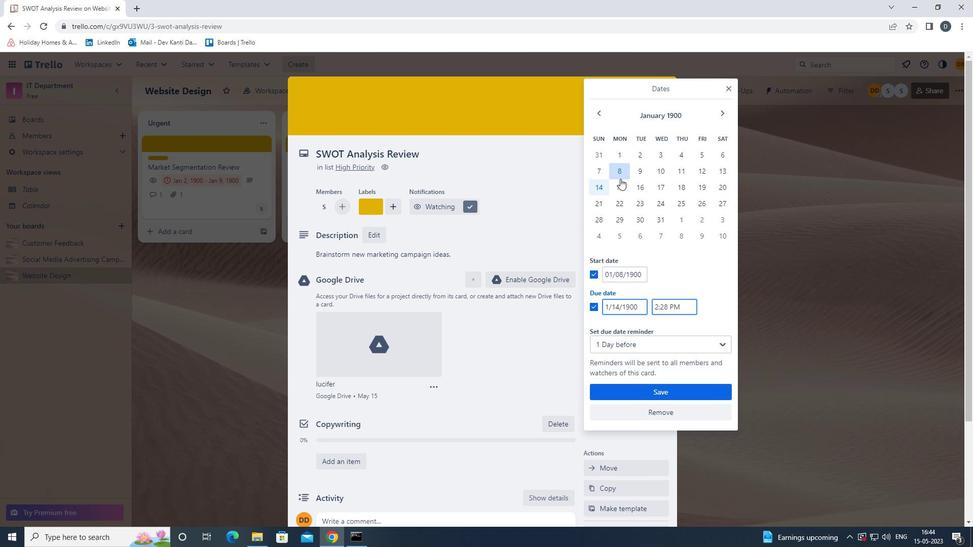 
Action: Mouse pressed left at (621, 185)
Screenshot: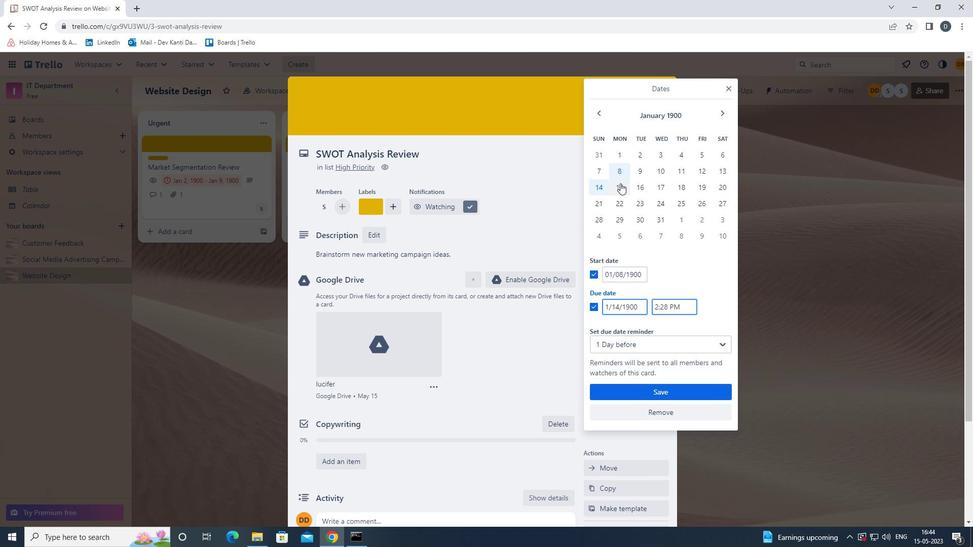 
Action: Mouse moved to (654, 389)
Screenshot: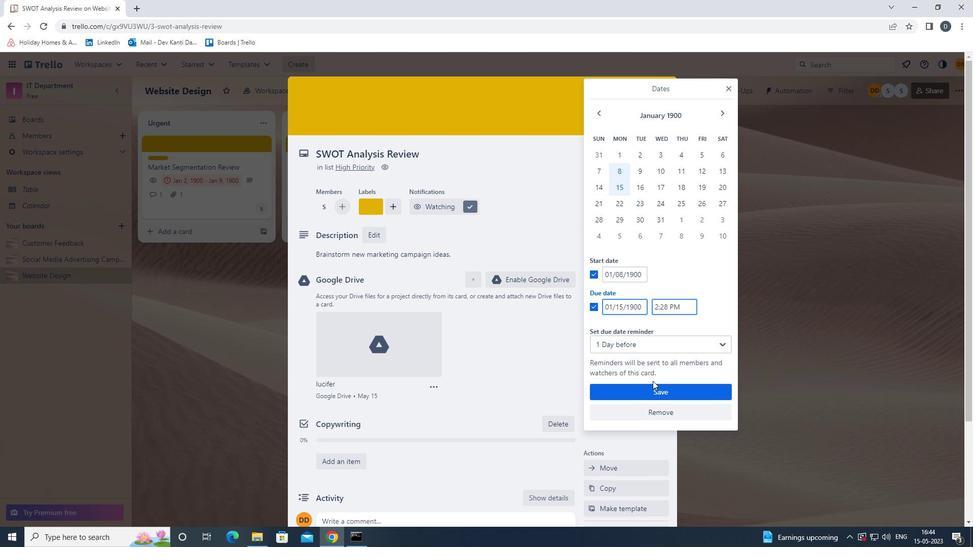 
Action: Mouse pressed left at (654, 389)
Screenshot: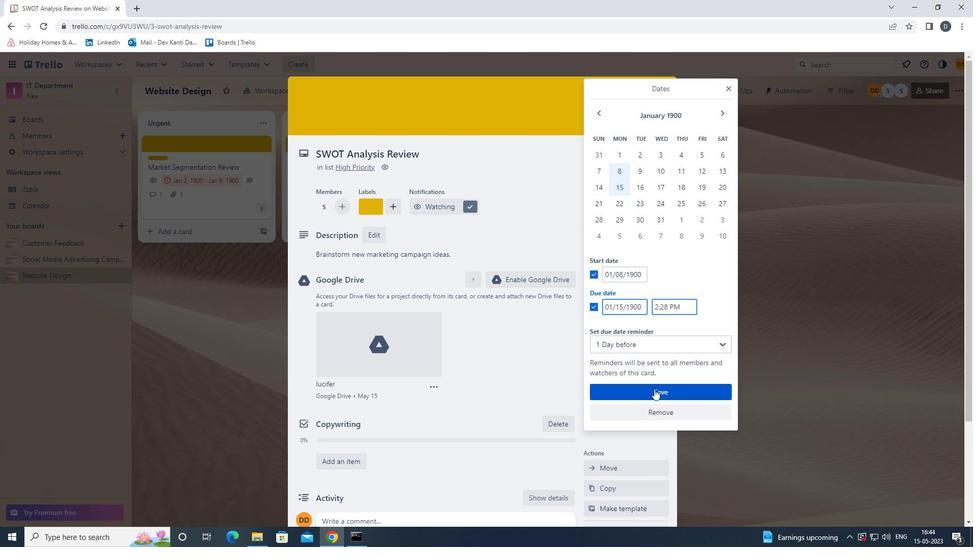 
Action: Mouse moved to (663, 91)
Screenshot: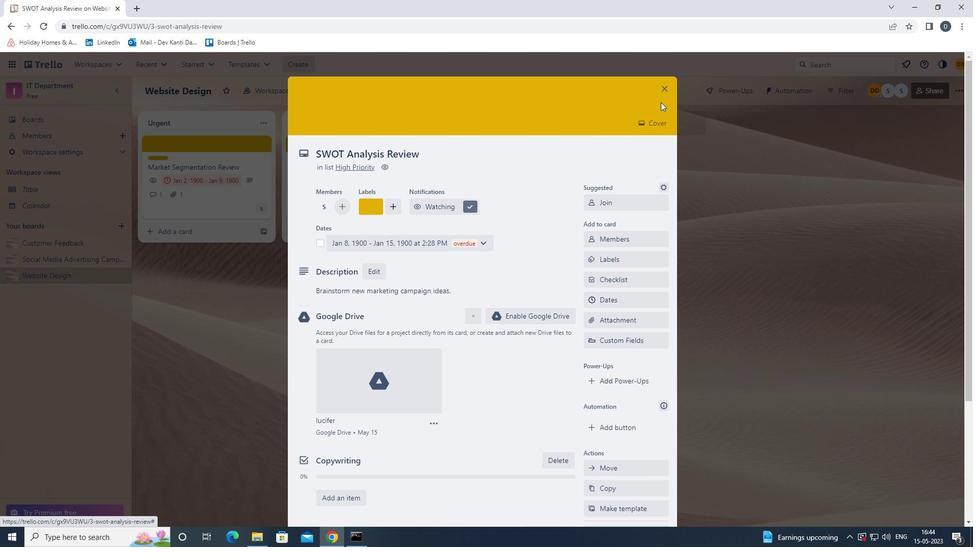 
Action: Mouse pressed left at (663, 91)
Screenshot: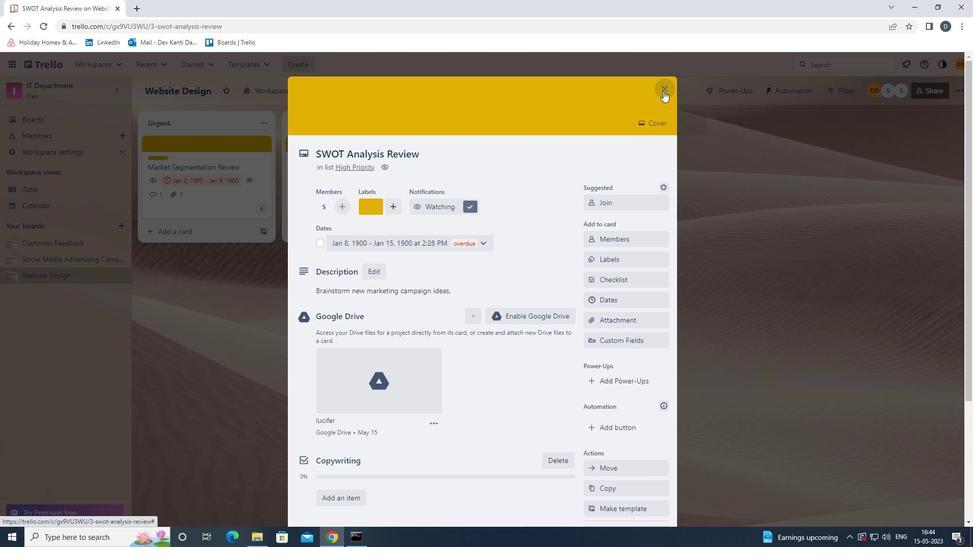 
Action: Mouse moved to (695, 284)
Screenshot: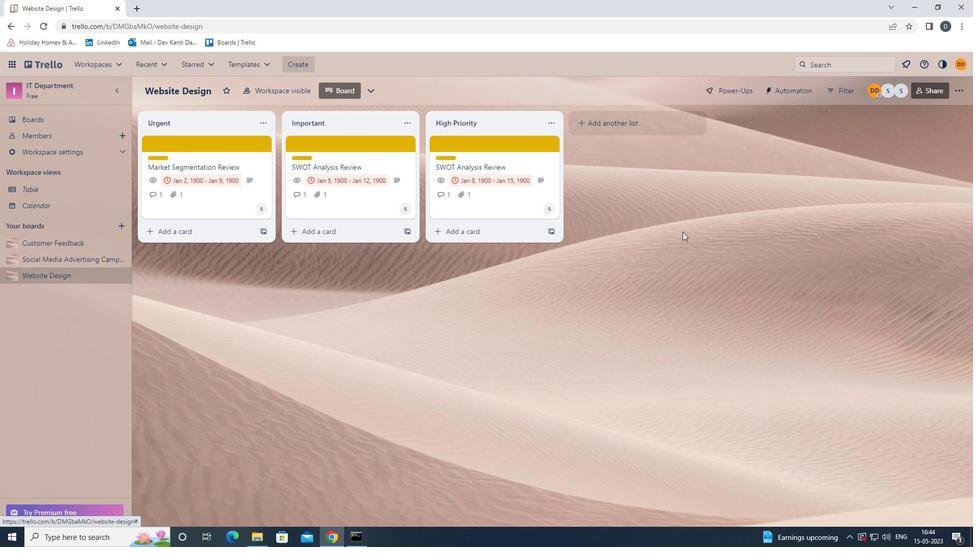 
